 Task: Add a signature Josiah Cooper containing With heartfelt thanks and warm wishes, Josiah Cooper to email address softage.5@softage.net and add a label User interface
Action: Mouse moved to (868, 75)
Screenshot: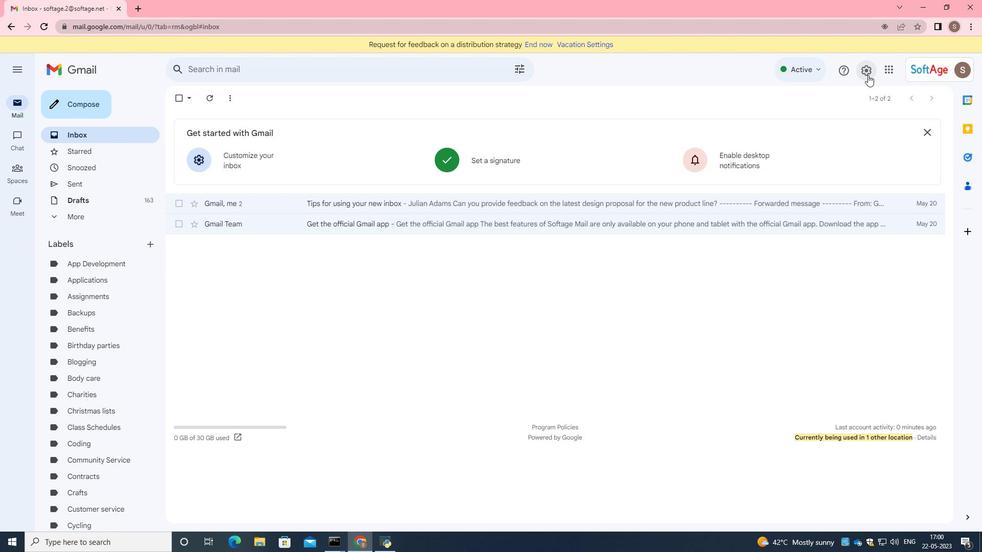 
Action: Mouse pressed left at (868, 75)
Screenshot: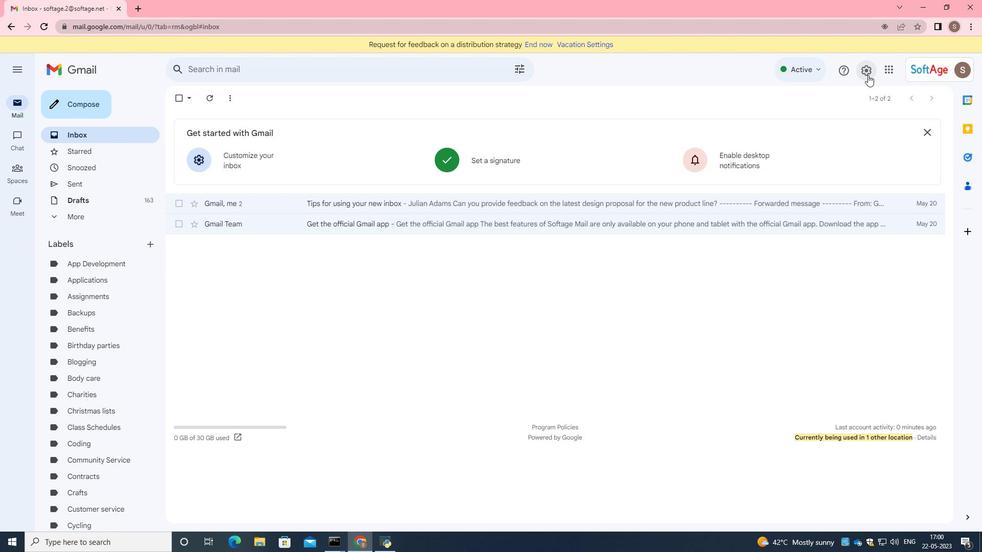 
Action: Mouse moved to (857, 127)
Screenshot: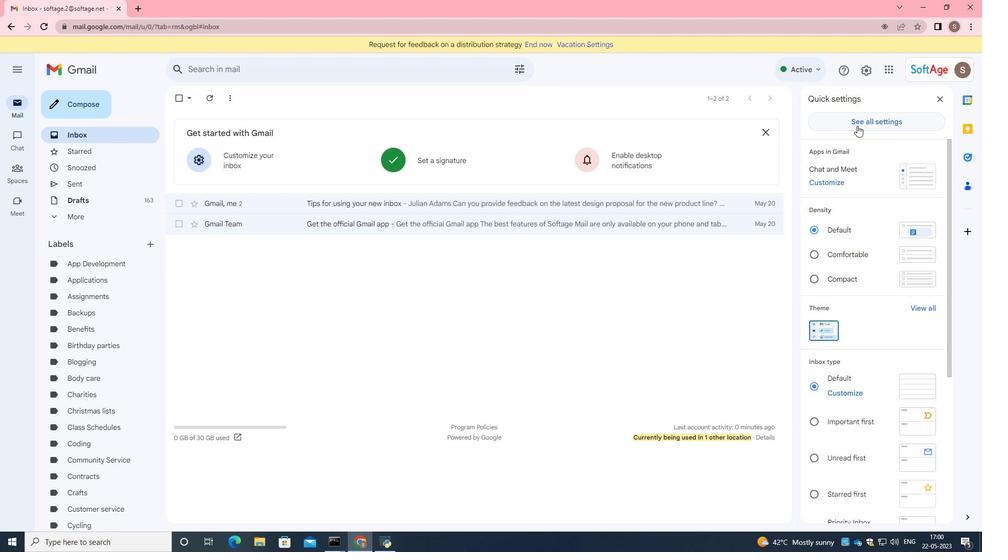 
Action: Mouse pressed left at (857, 127)
Screenshot: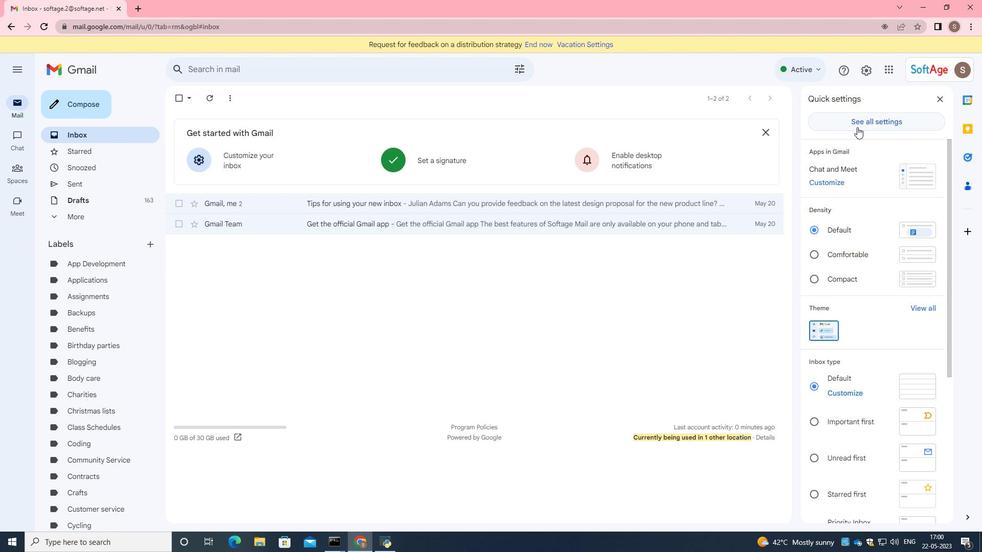 
Action: Mouse moved to (597, 242)
Screenshot: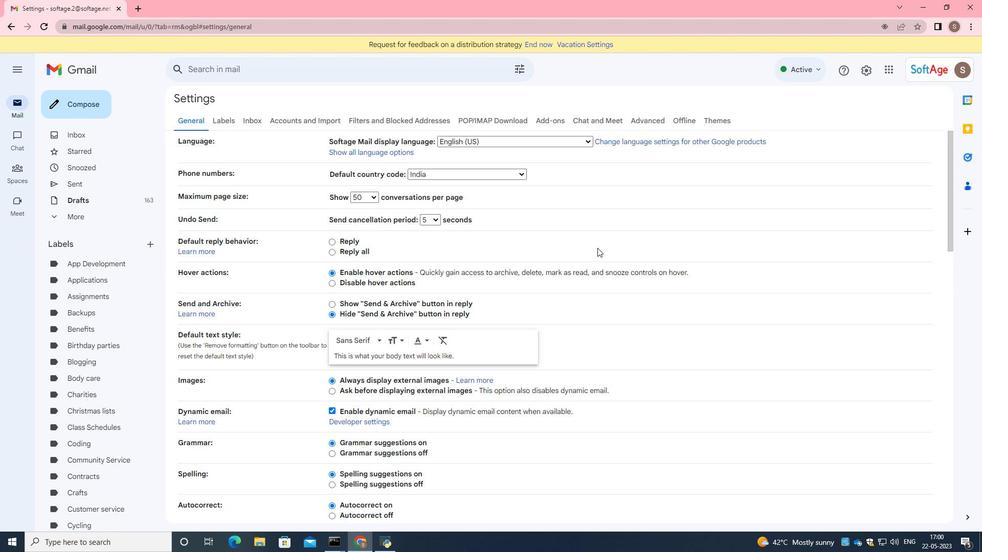 
Action: Mouse scrolled (597, 241) with delta (0, 0)
Screenshot: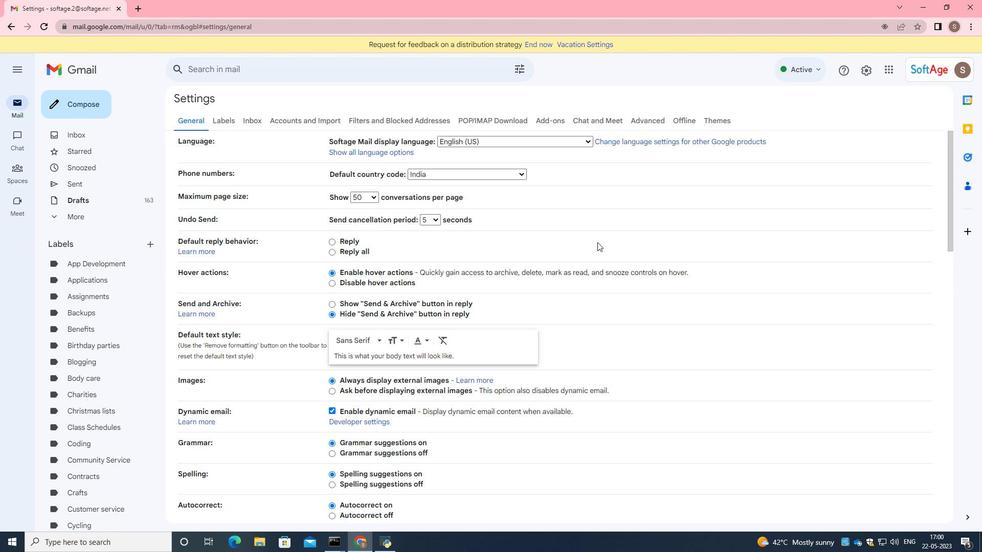 
Action: Mouse scrolled (597, 241) with delta (0, 0)
Screenshot: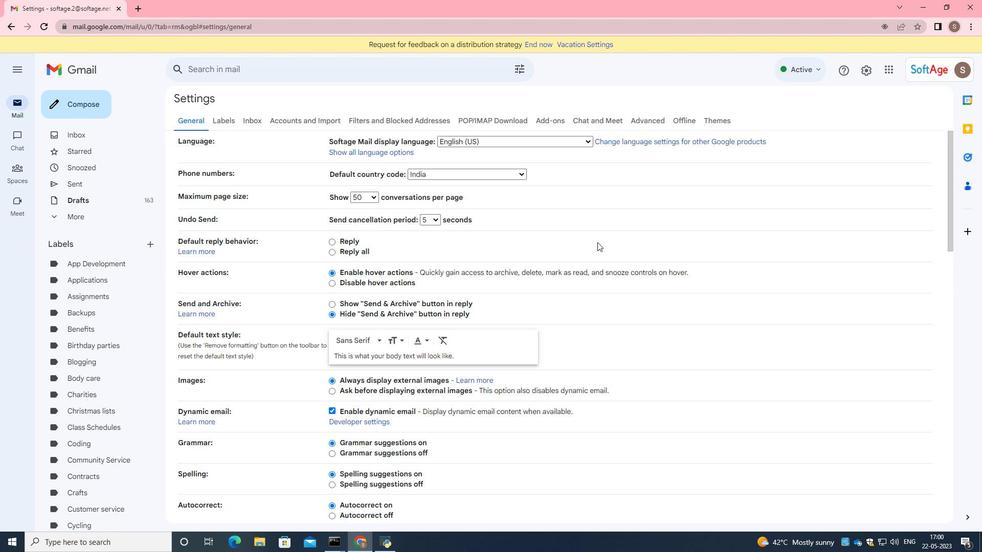 
Action: Mouse moved to (597, 241)
Screenshot: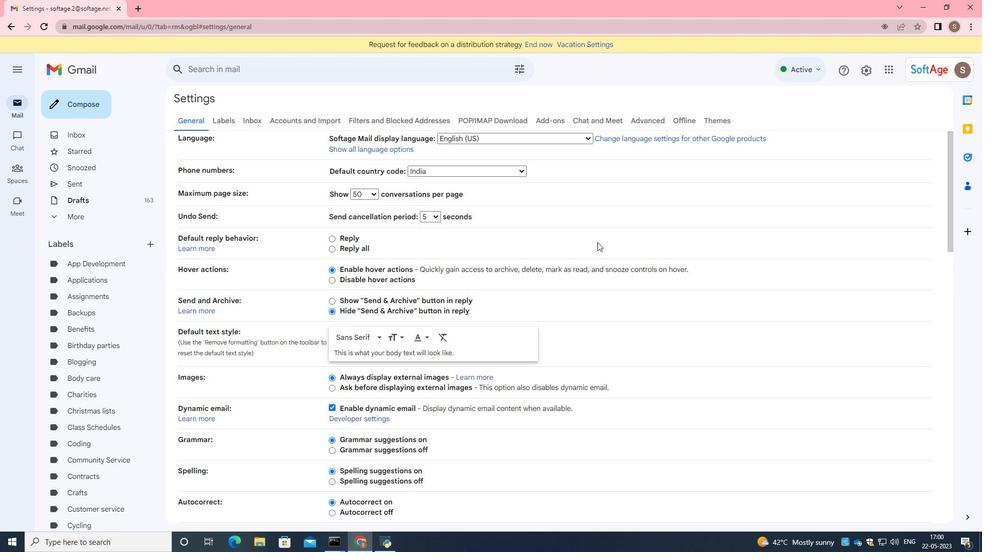 
Action: Mouse scrolled (597, 241) with delta (0, 0)
Screenshot: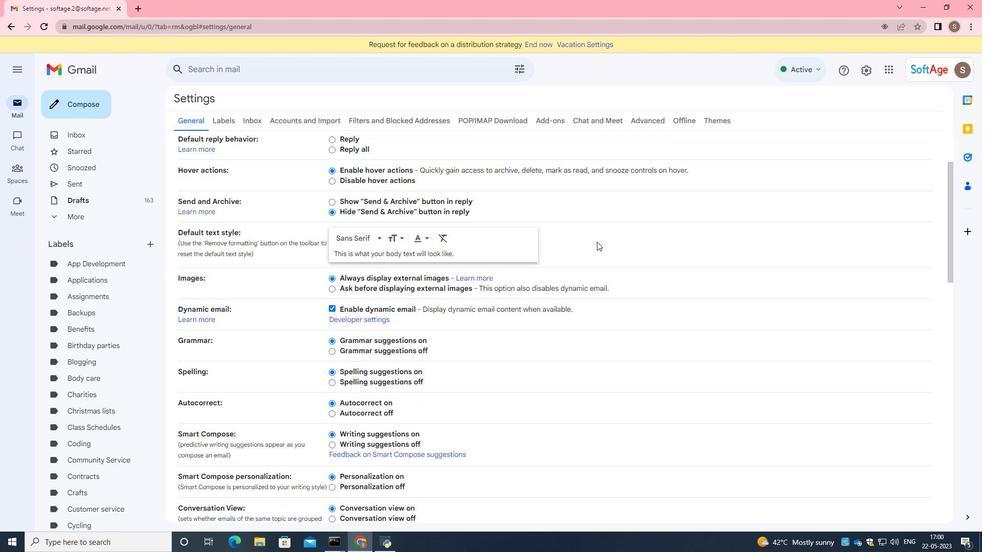 
Action: Mouse scrolled (597, 241) with delta (0, 0)
Screenshot: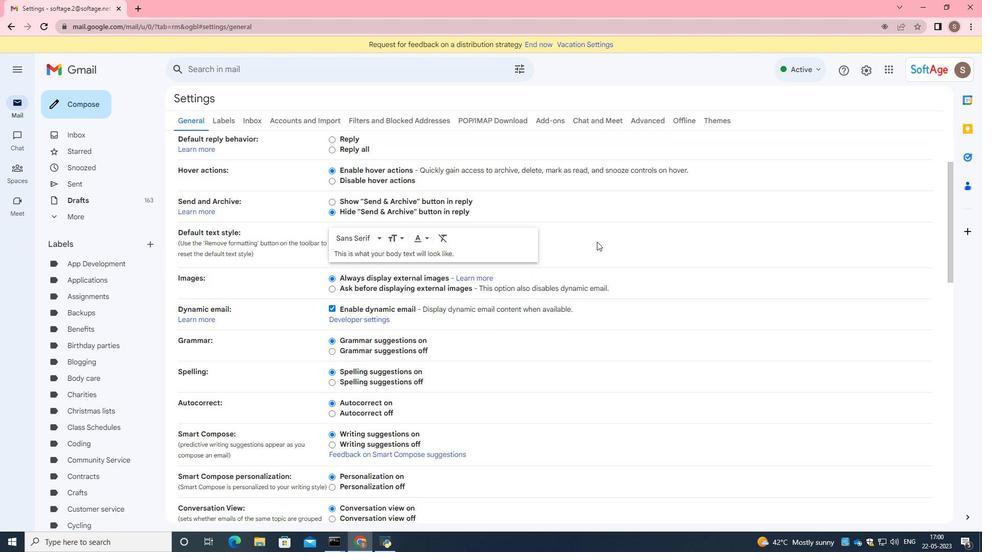 
Action: Mouse scrolled (597, 241) with delta (0, 0)
Screenshot: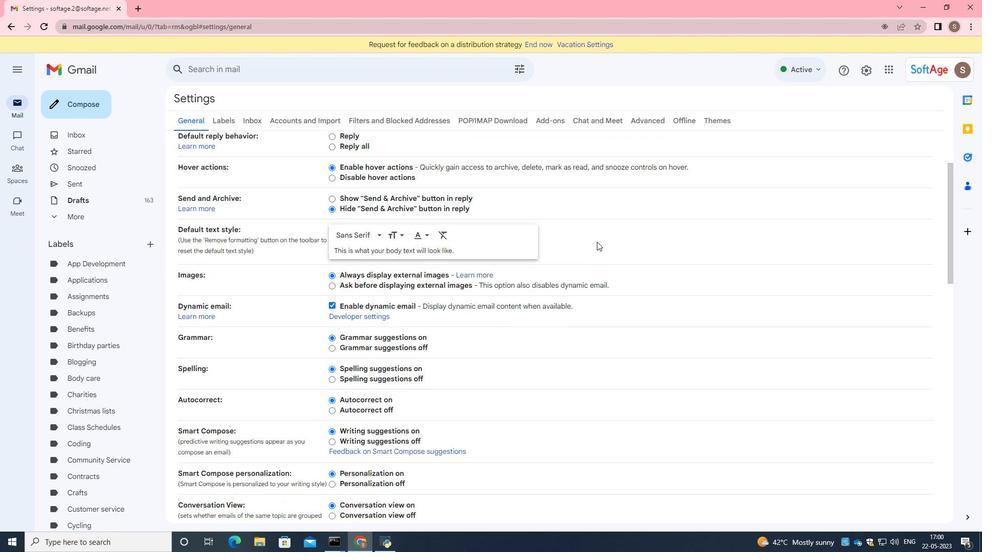 
Action: Mouse scrolled (597, 241) with delta (0, 0)
Screenshot: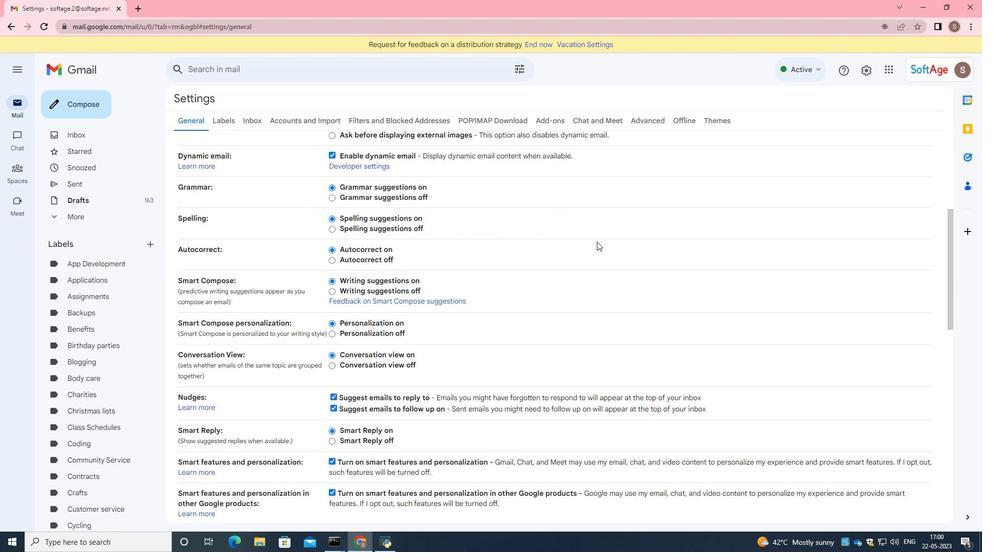 
Action: Mouse moved to (597, 241)
Screenshot: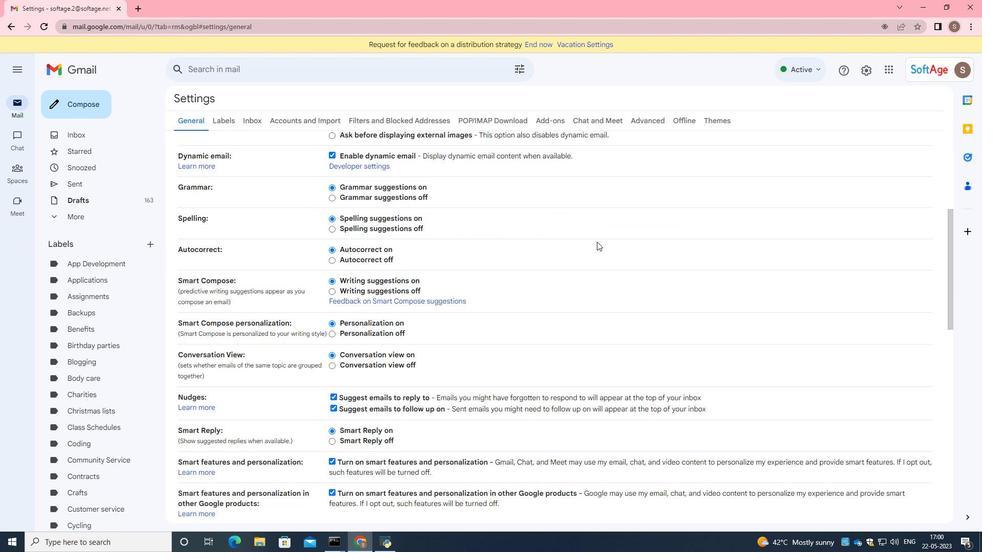 
Action: Mouse scrolled (597, 241) with delta (0, 0)
Screenshot: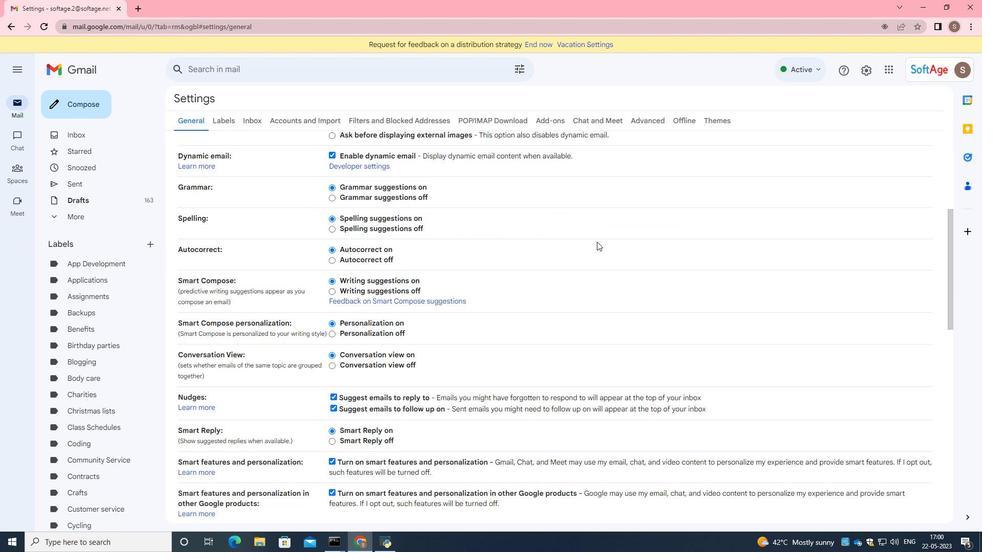 
Action: Mouse moved to (597, 242)
Screenshot: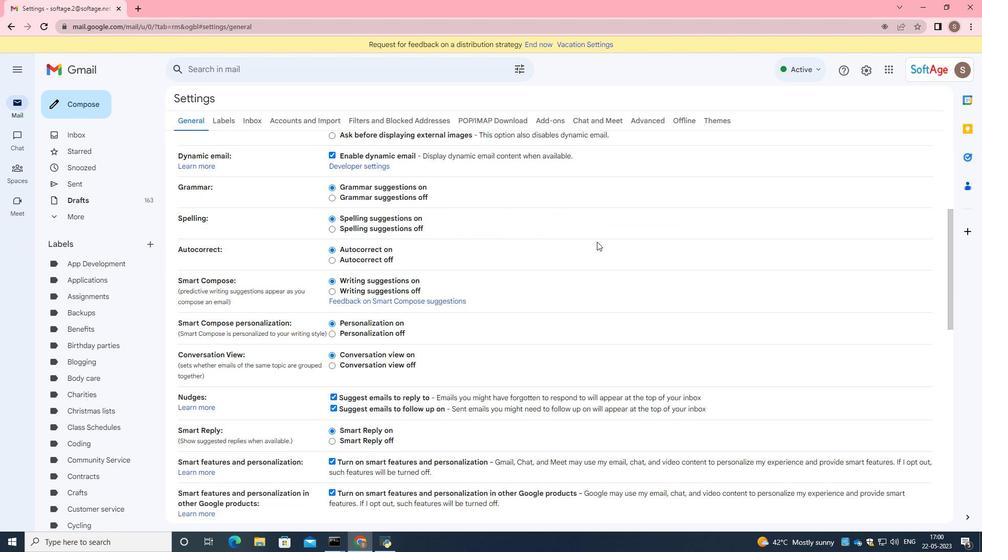 
Action: Mouse scrolled (597, 241) with delta (0, 0)
Screenshot: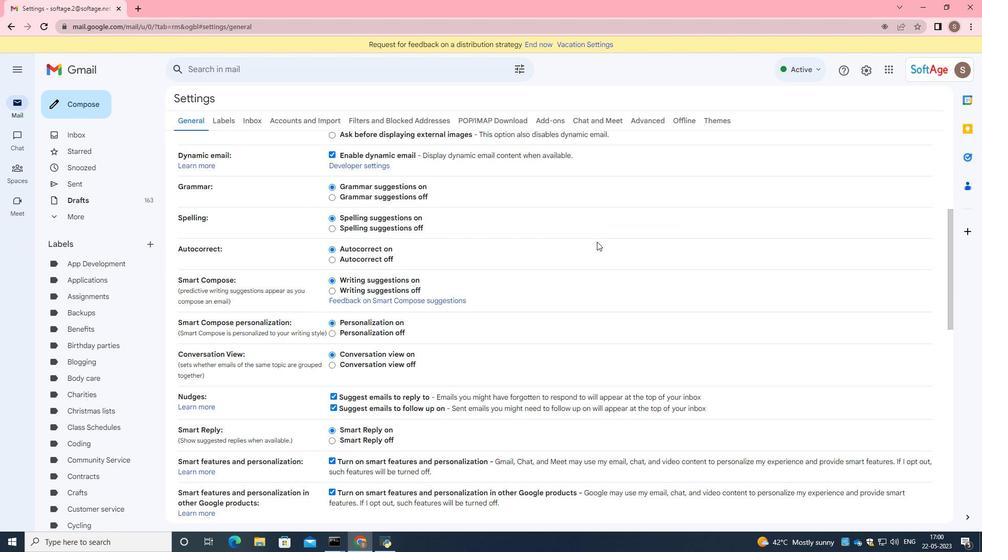 
Action: Mouse scrolled (597, 241) with delta (0, 0)
Screenshot: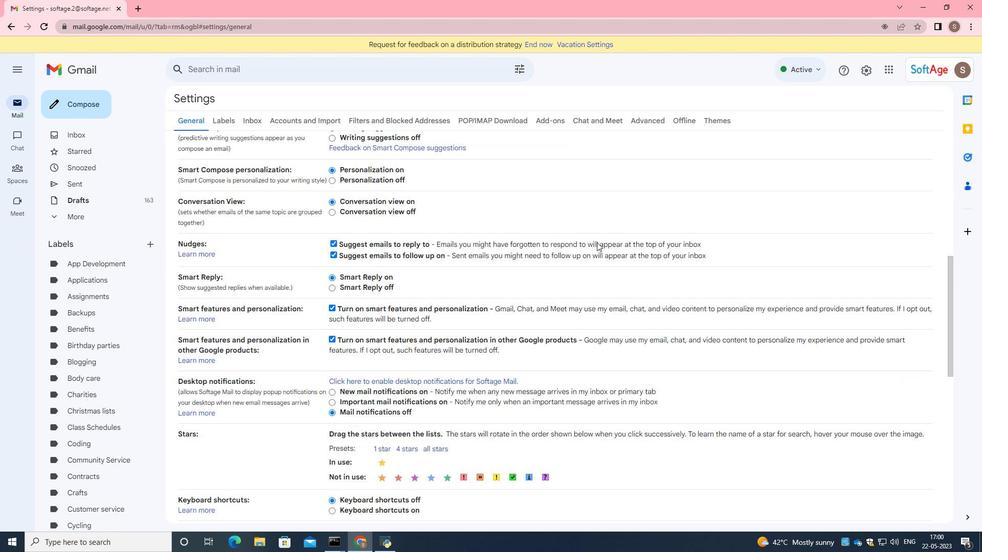 
Action: Mouse scrolled (597, 241) with delta (0, 0)
Screenshot: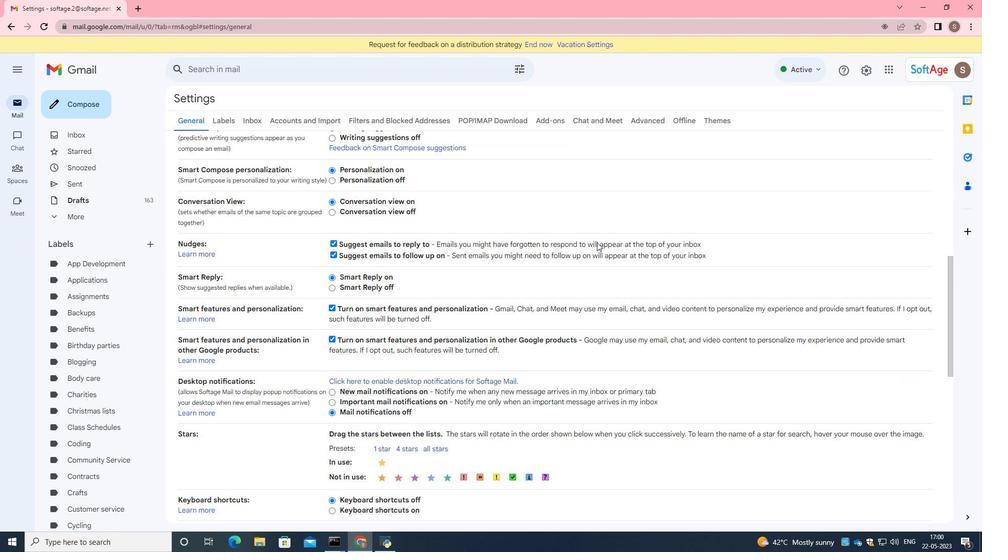 
Action: Mouse scrolled (597, 241) with delta (0, 0)
Screenshot: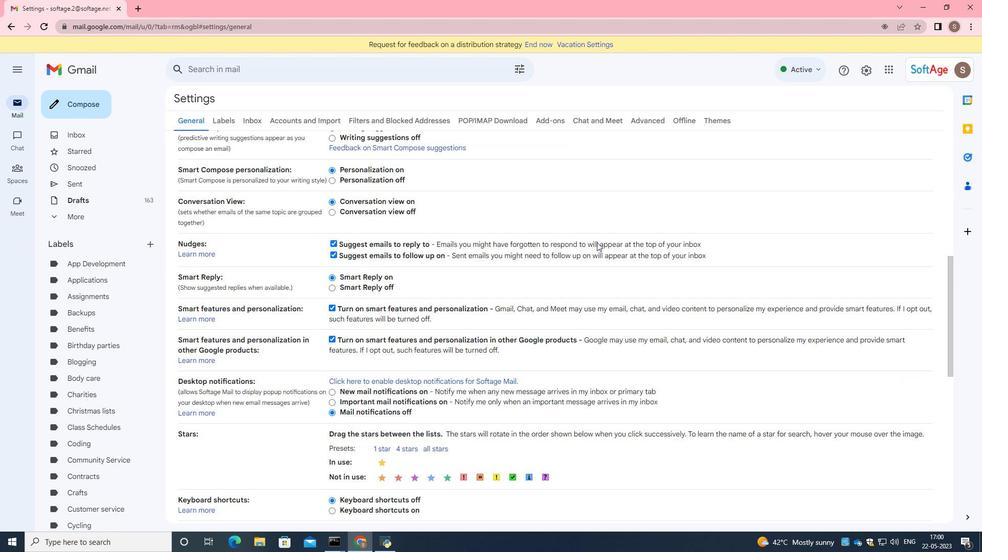 
Action: Mouse scrolled (597, 241) with delta (0, 0)
Screenshot: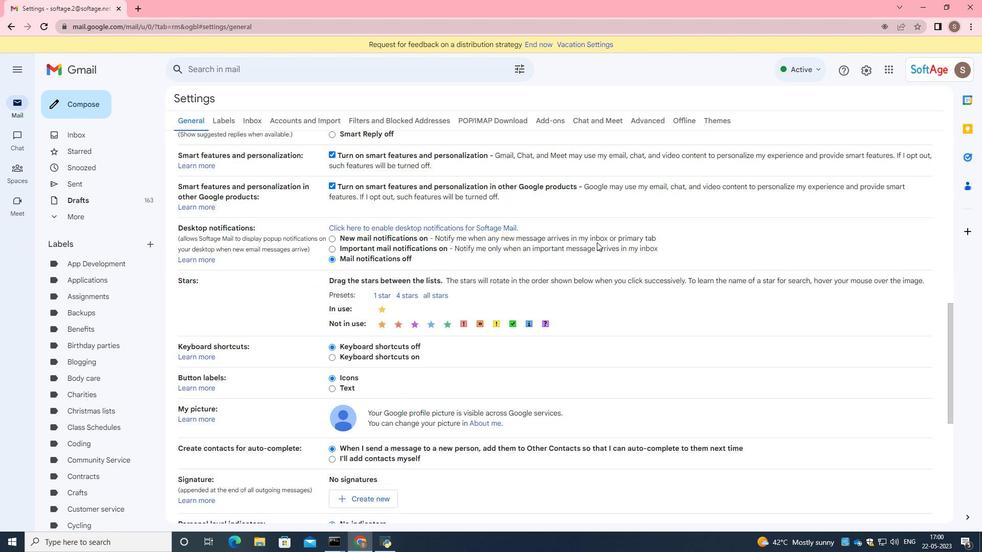 
Action: Mouse scrolled (597, 241) with delta (0, 0)
Screenshot: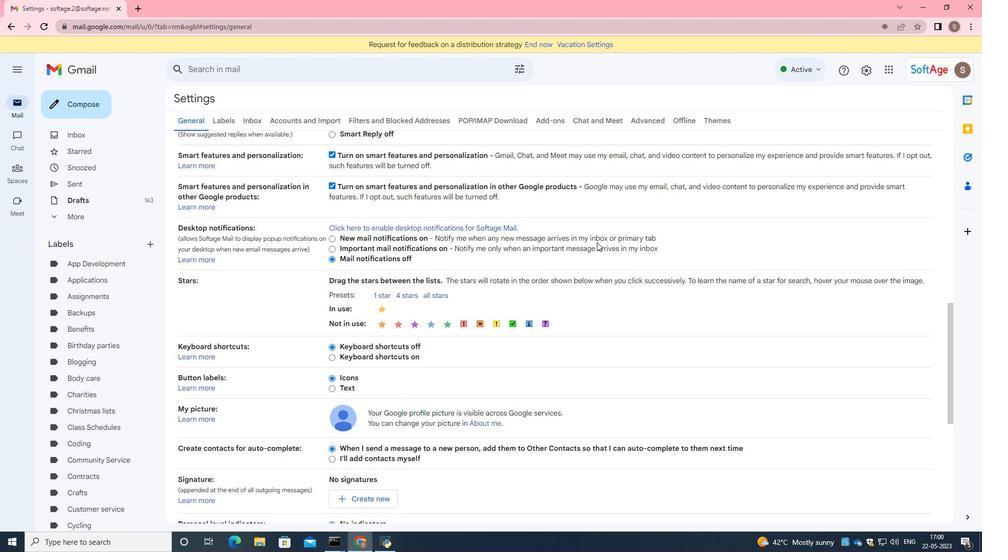 
Action: Mouse scrolled (597, 241) with delta (0, 0)
Screenshot: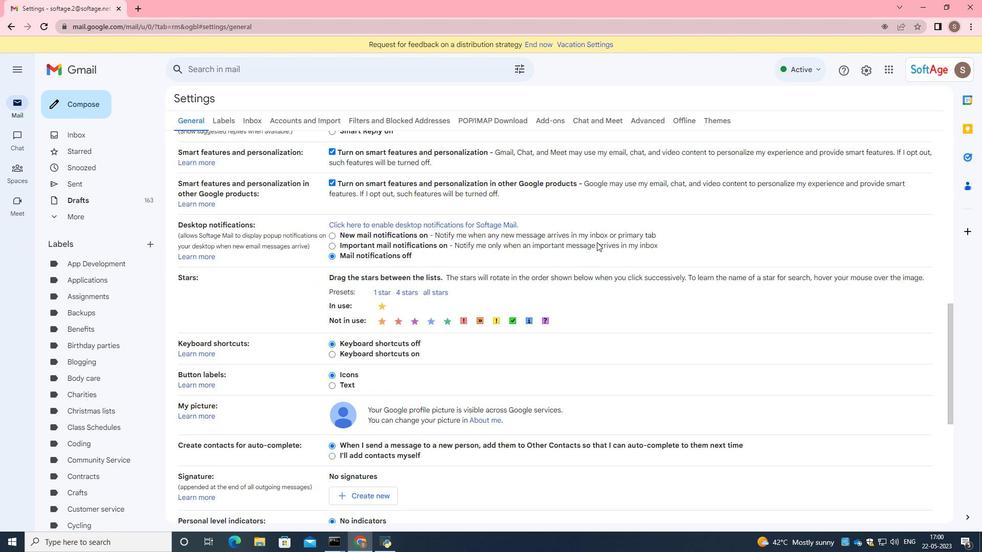 
Action: Mouse scrolled (597, 241) with delta (0, 0)
Screenshot: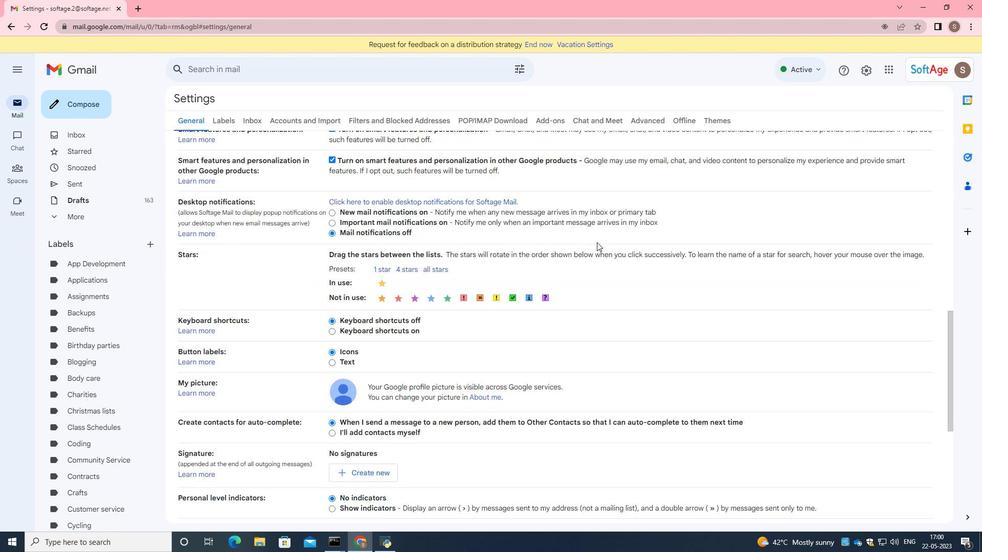 
Action: Mouse moved to (379, 291)
Screenshot: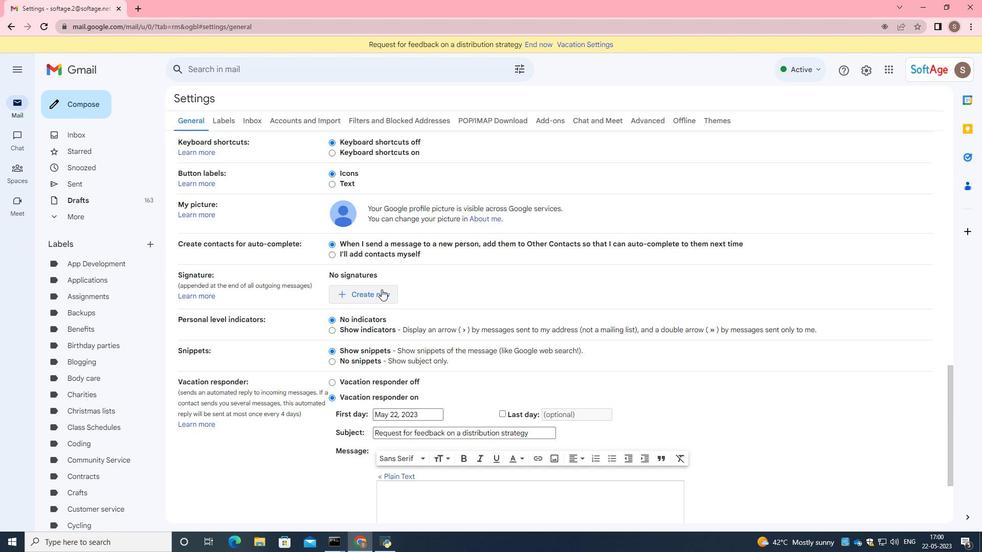 
Action: Mouse pressed left at (379, 291)
Screenshot: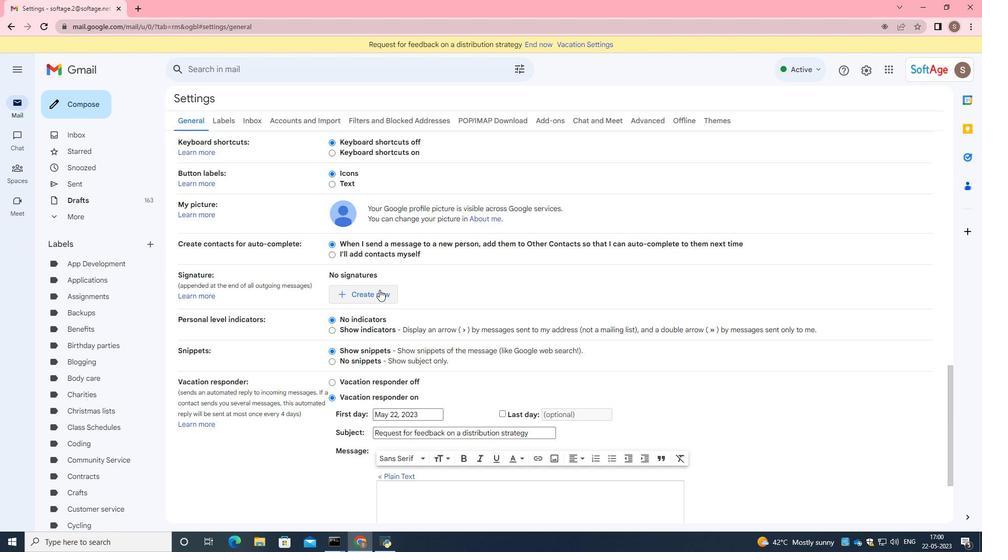 
Action: Mouse moved to (429, 275)
Screenshot: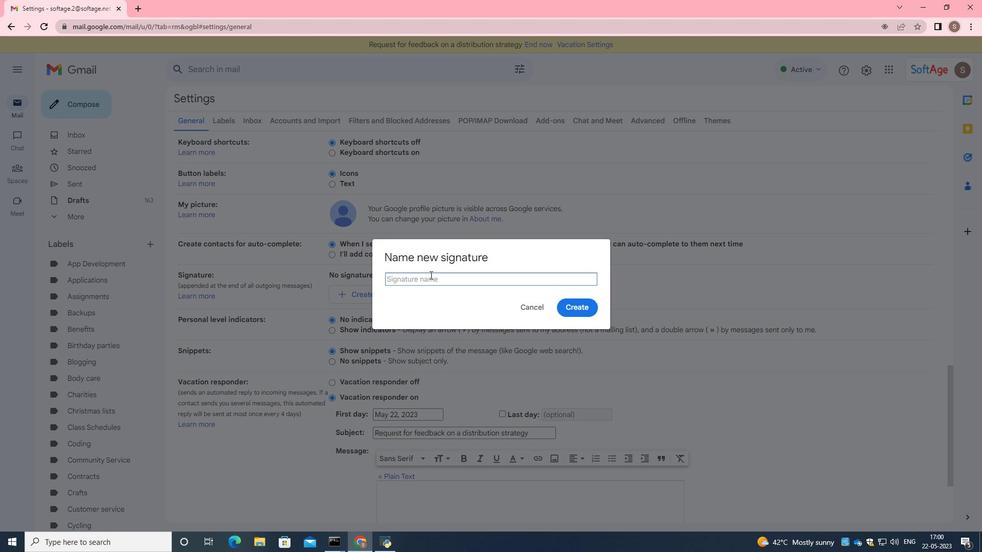 
Action: Key pressed <Key.caps_lock>C<Key.caps_lock>ooper<Key.space><Key.caps_lock><Key.backspace><Key.backspace><Key.backspace><Key.backspace><Key.backspace><Key.backspace><Key.backspace><Key.backspace><Key.backspace><Key.backspace><Key.backspace>J<Key.caps_lock>osiah<Key.space><Key.caps_lock>C<Key.caps_lock>ooper
Screenshot: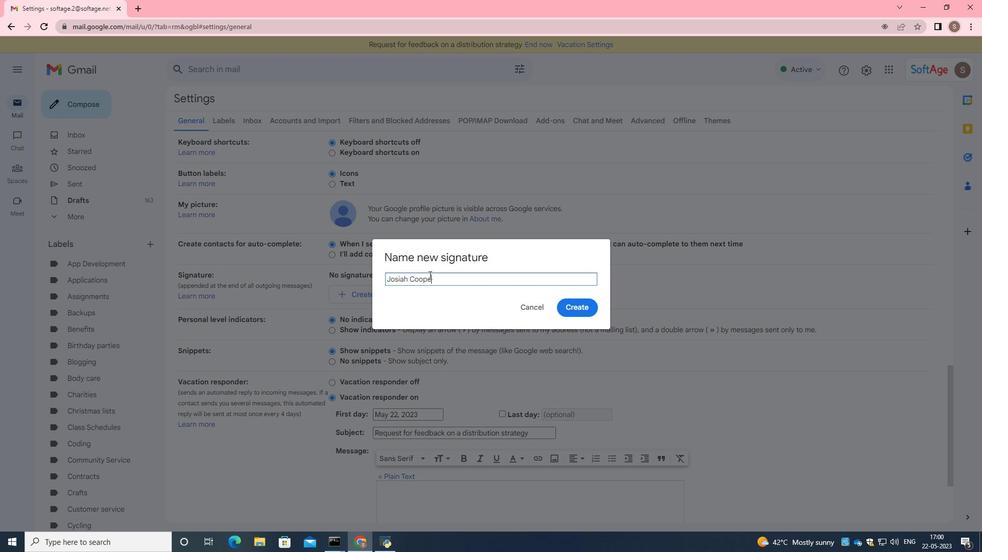 
Action: Mouse moved to (576, 305)
Screenshot: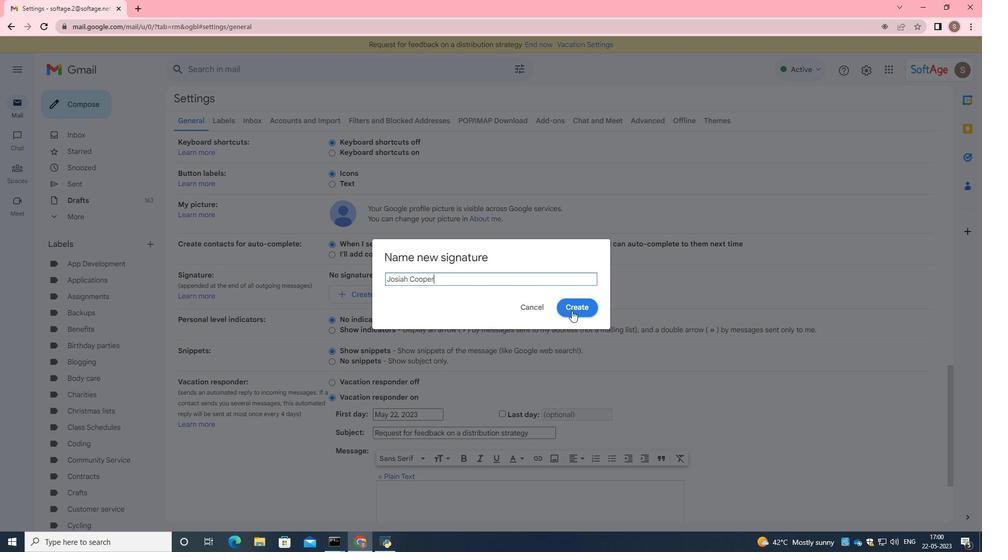
Action: Mouse pressed left at (576, 305)
Screenshot: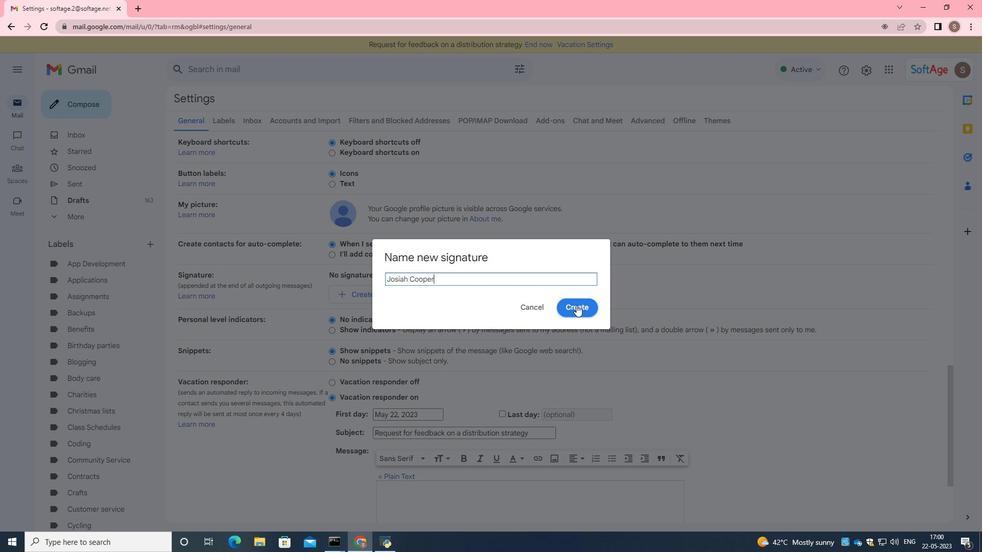 
Action: Mouse moved to (487, 305)
Screenshot: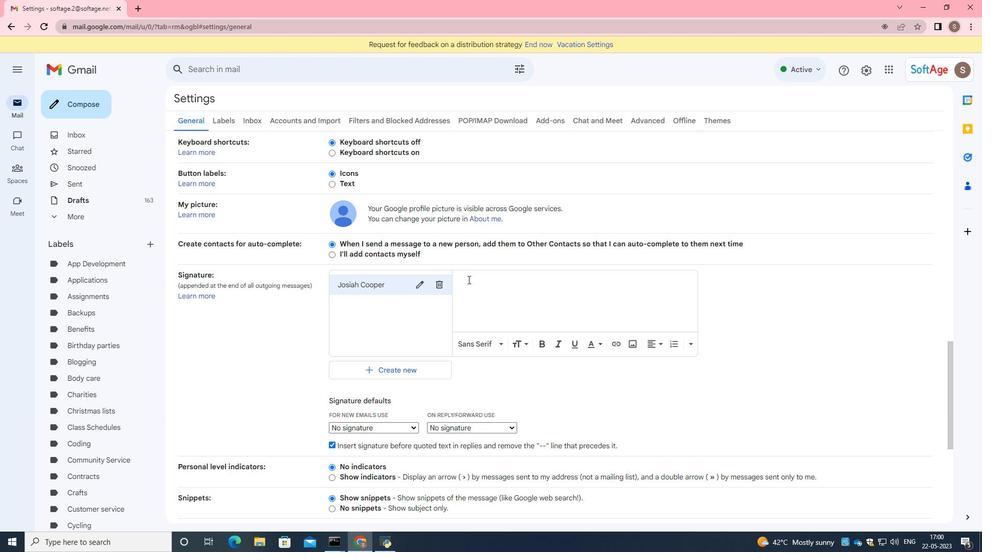 
Action: Mouse pressed left at (487, 305)
Screenshot: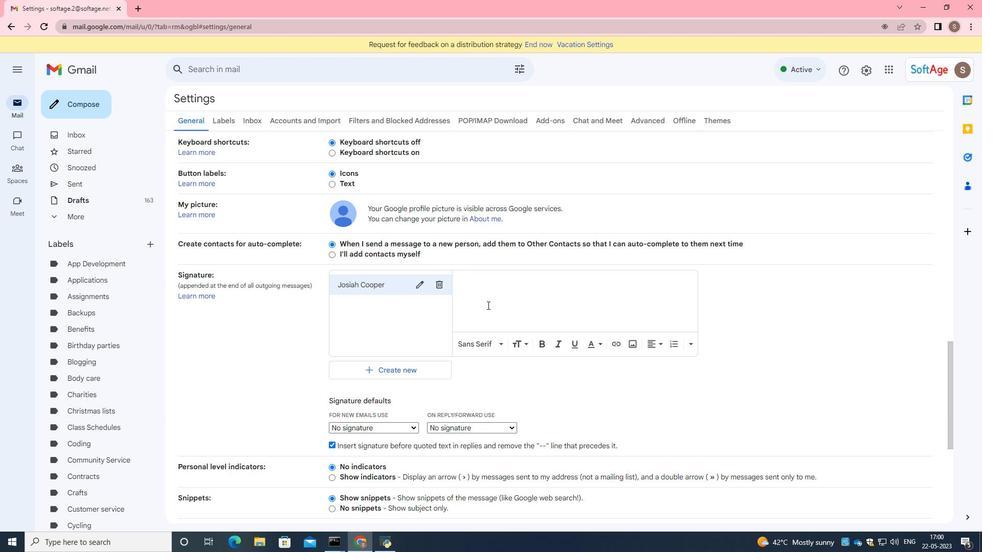 
Action: Key pressed <Key.caps_lock>H<Key.caps_lock>eartfelt<Key.space>thanks<Key.space>and<Key.space>warm<Key.space>wishes,<Key.enter><Key.caps_lock>J<Key.caps_lock>osiah<Key.space>c<Key.backspace><Key.caps_lock>C<Key.caps_lock>ooper
Screenshot: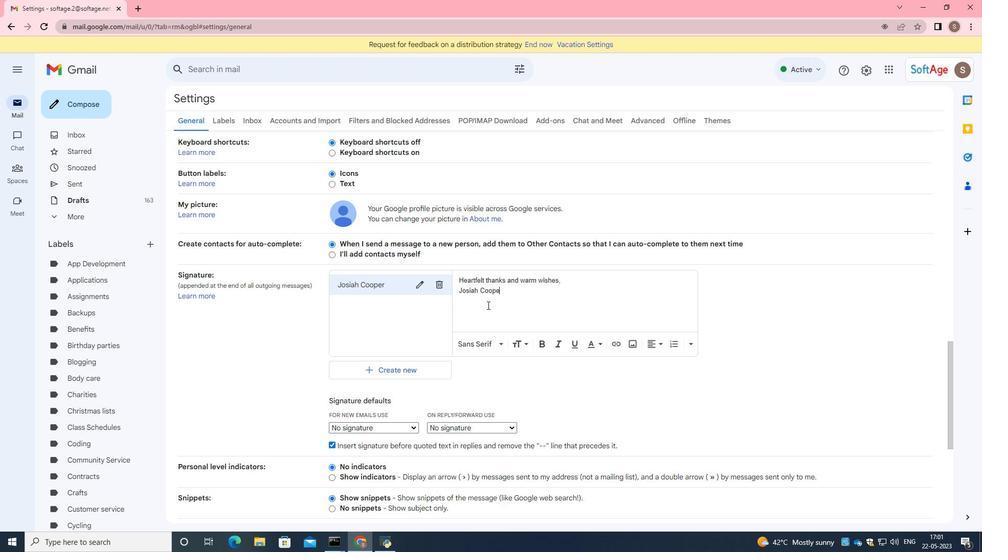 
Action: Mouse moved to (490, 337)
Screenshot: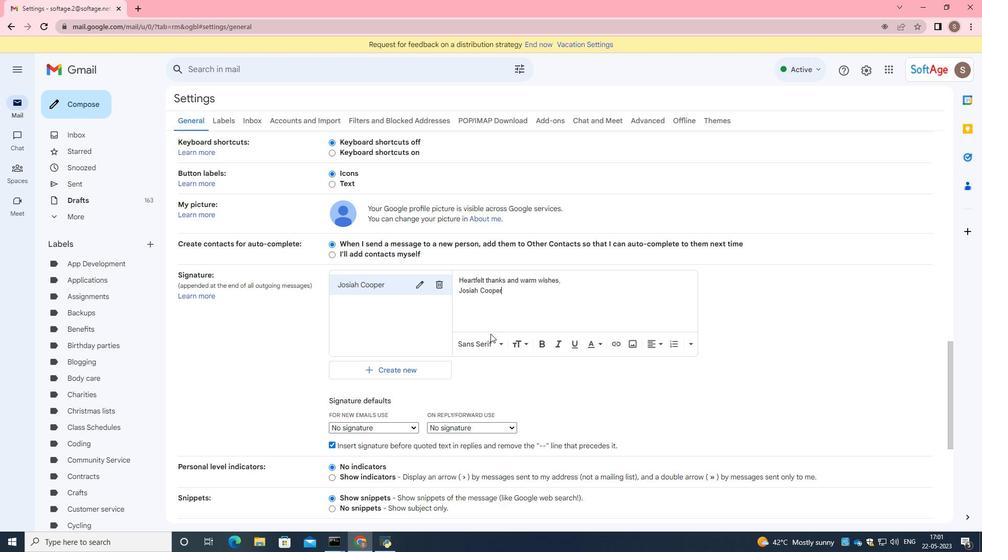 
Action: Mouse scrolled (490, 336) with delta (0, 0)
Screenshot: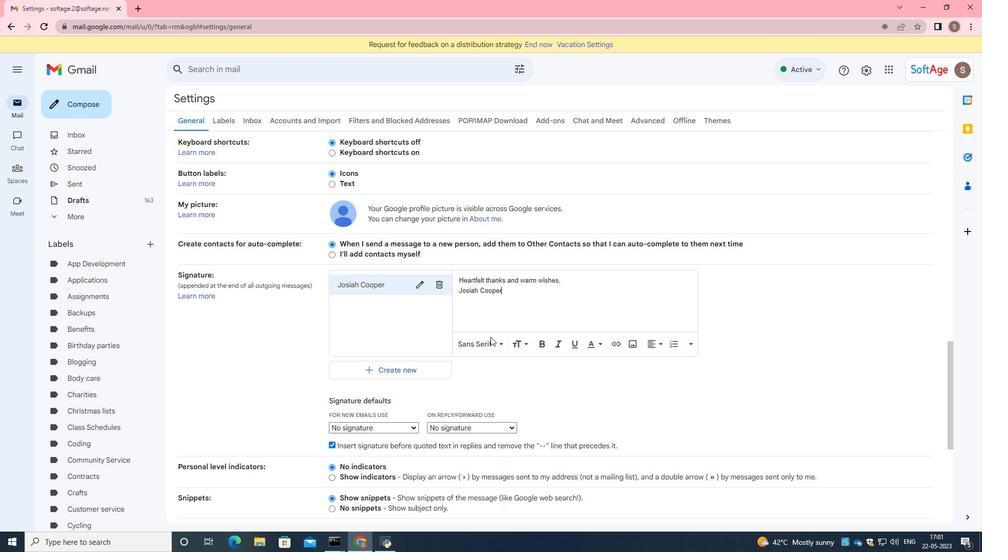 
Action: Mouse scrolled (490, 336) with delta (0, 0)
Screenshot: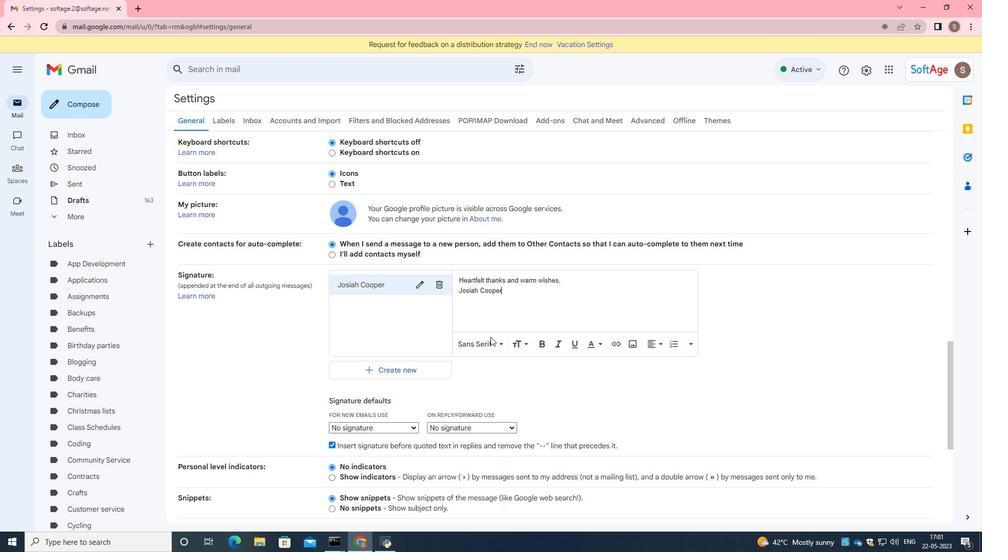 
Action: Mouse scrolled (490, 336) with delta (0, 0)
Screenshot: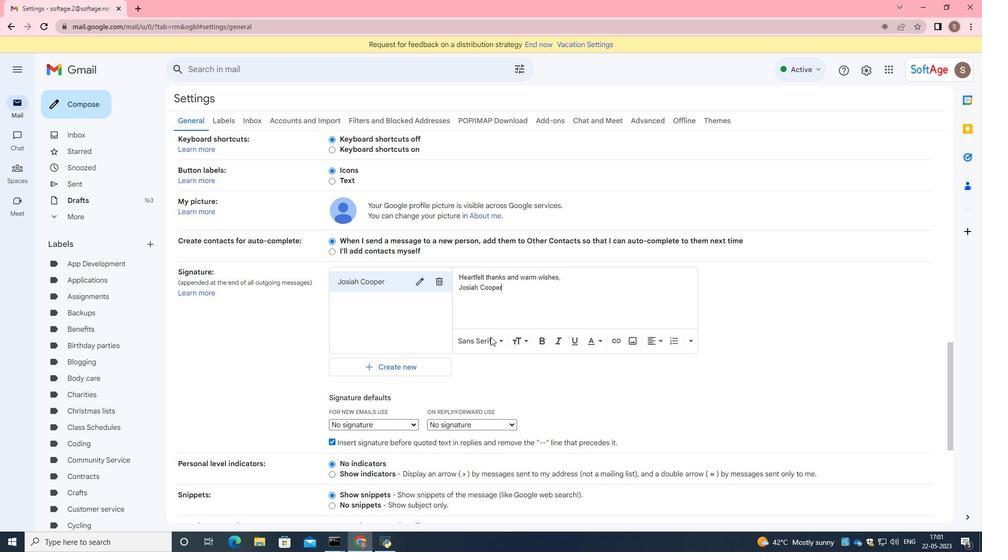
Action: Mouse moved to (485, 421)
Screenshot: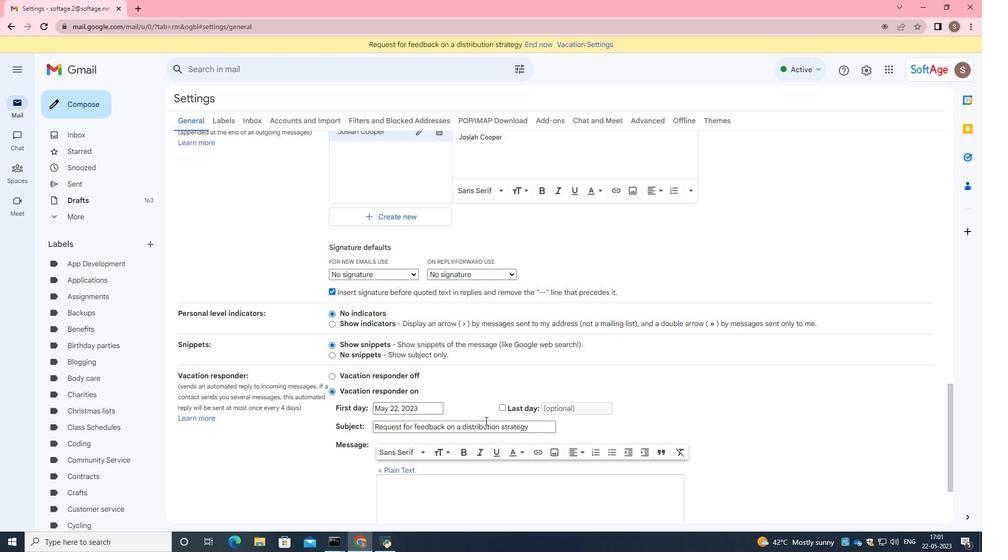 
Action: Mouse scrolled (485, 421) with delta (0, 0)
Screenshot: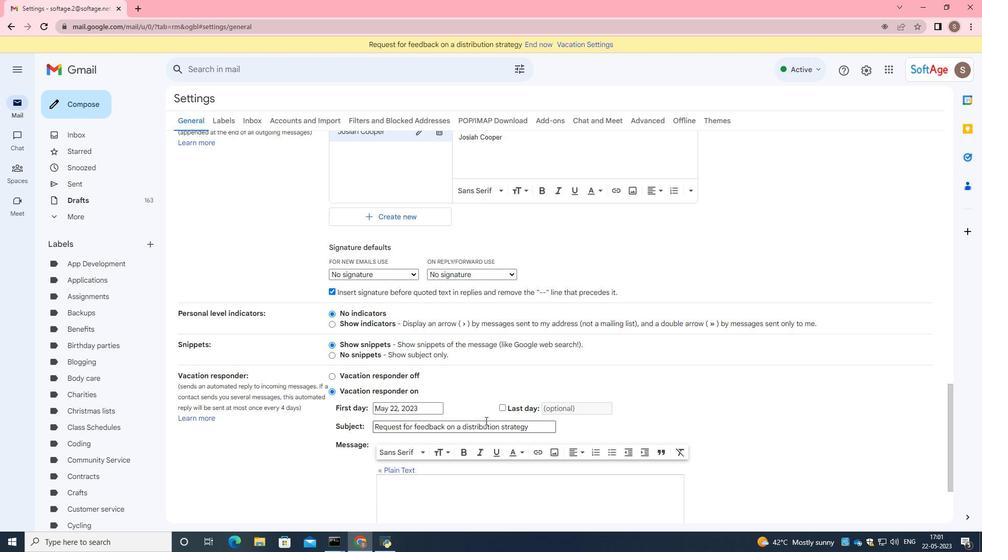 
Action: Mouse moved to (485, 421)
Screenshot: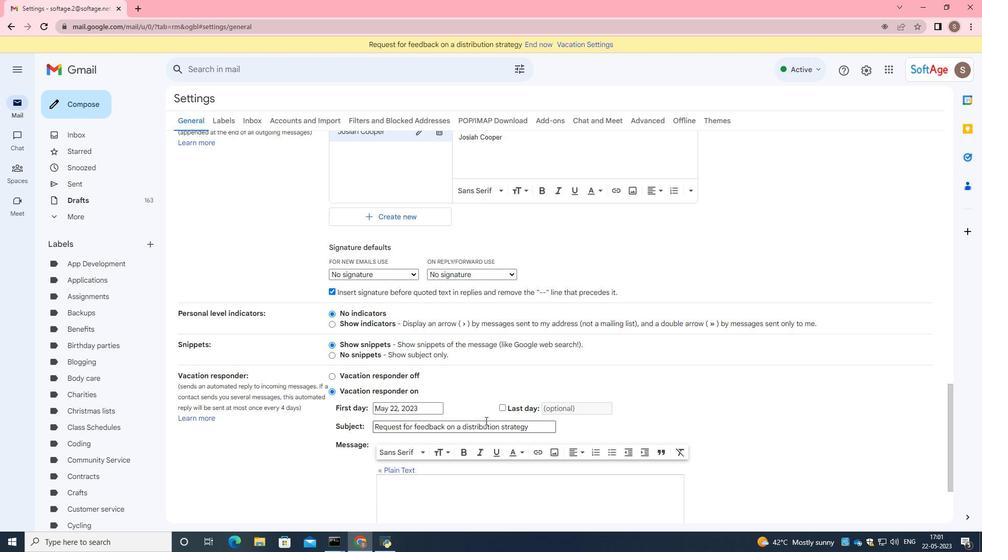 
Action: Mouse scrolled (485, 421) with delta (0, 0)
Screenshot: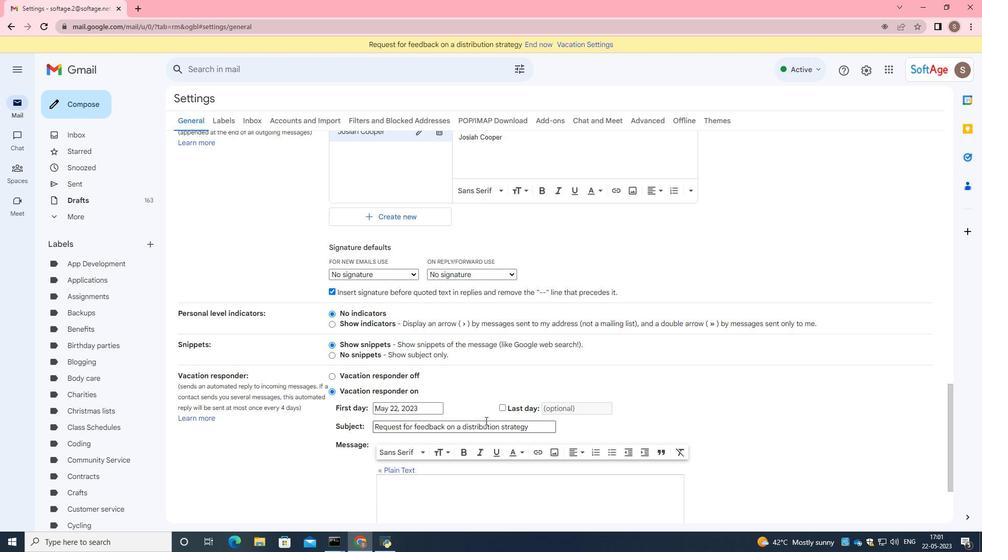 
Action: Mouse scrolled (485, 421) with delta (0, 0)
Screenshot: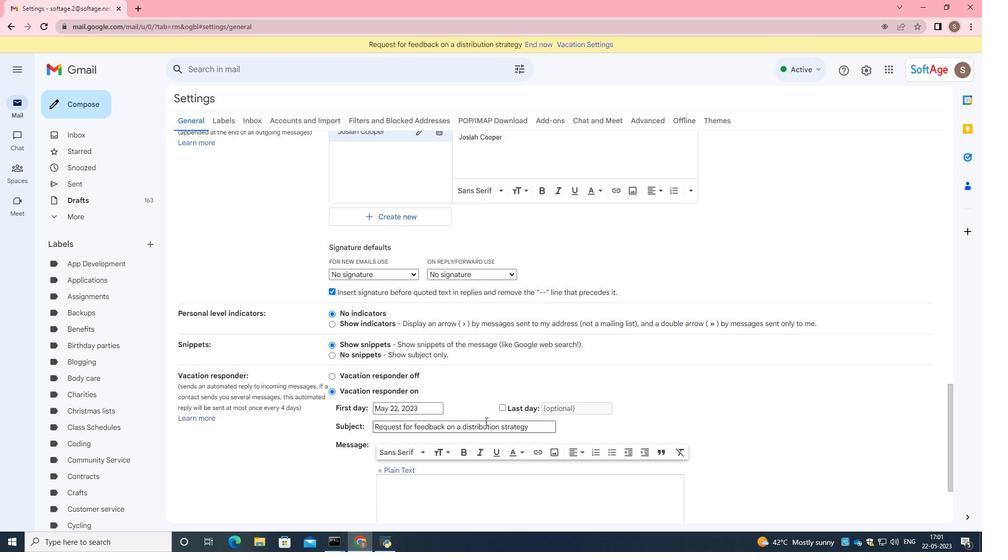 
Action: Mouse scrolled (485, 421) with delta (0, 0)
Screenshot: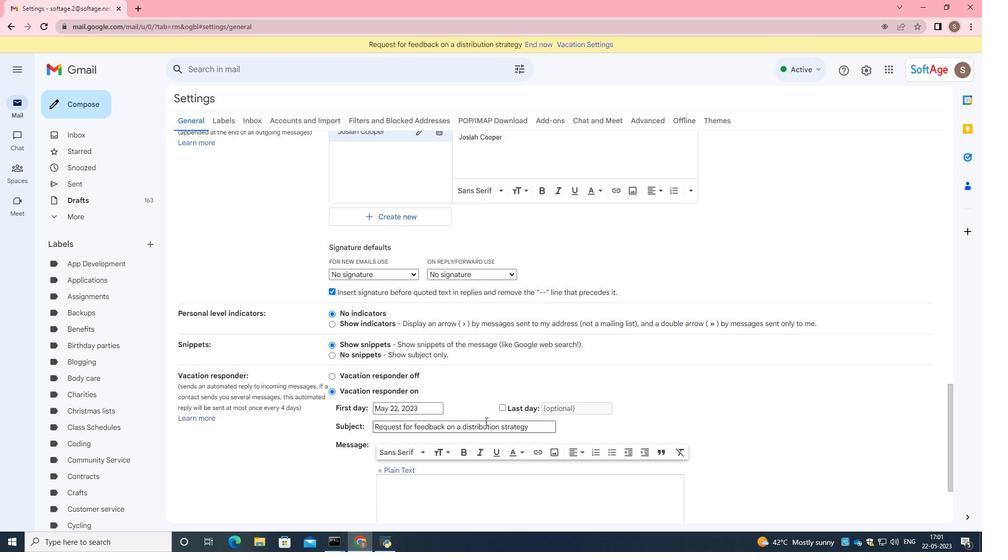 
Action: Mouse scrolled (485, 421) with delta (0, 0)
Screenshot: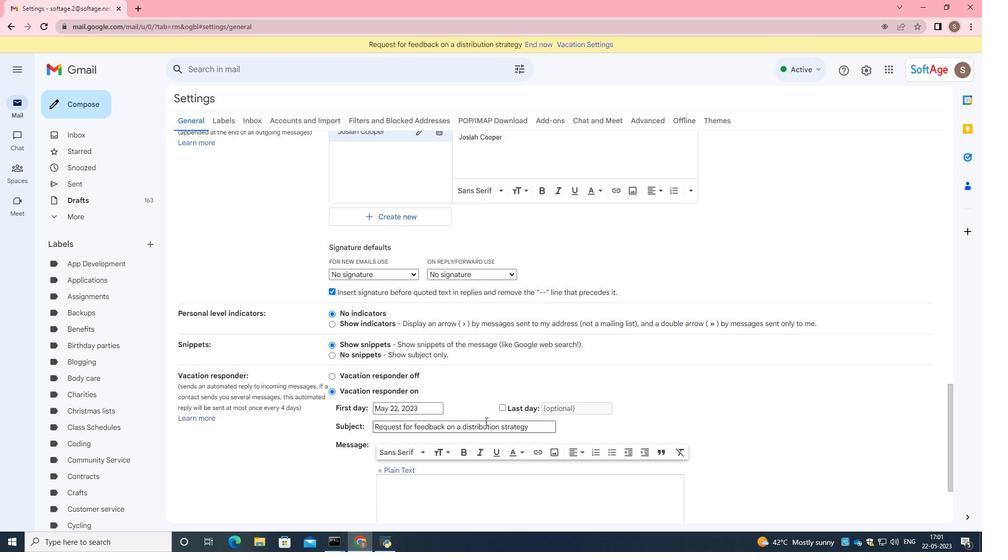 
Action: Mouse moved to (553, 467)
Screenshot: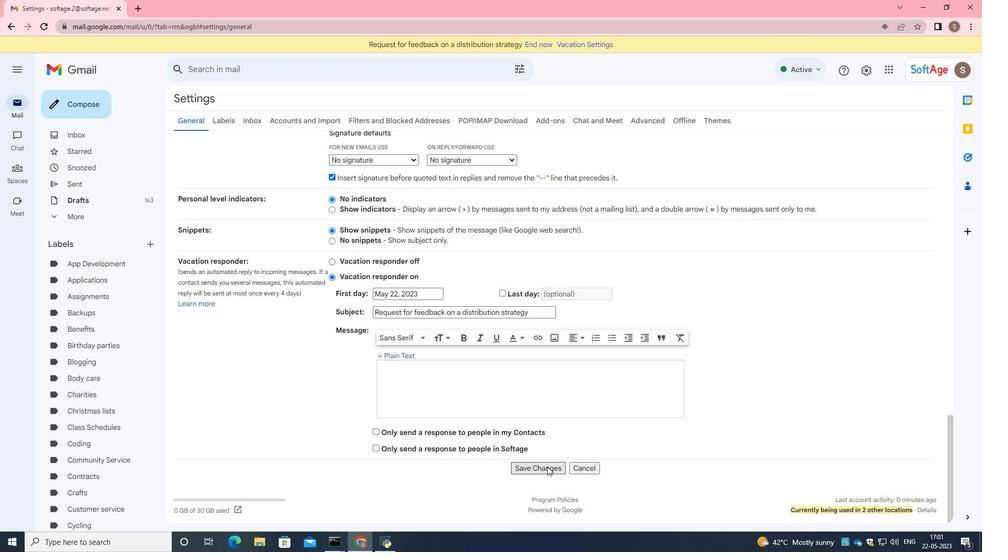 
Action: Mouse pressed left at (553, 467)
Screenshot: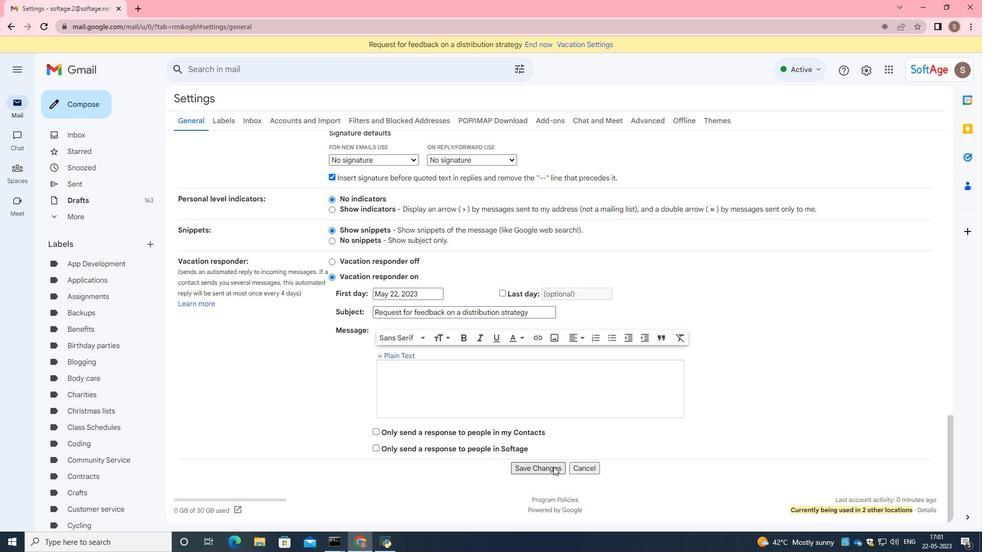 
Action: Mouse moved to (71, 99)
Screenshot: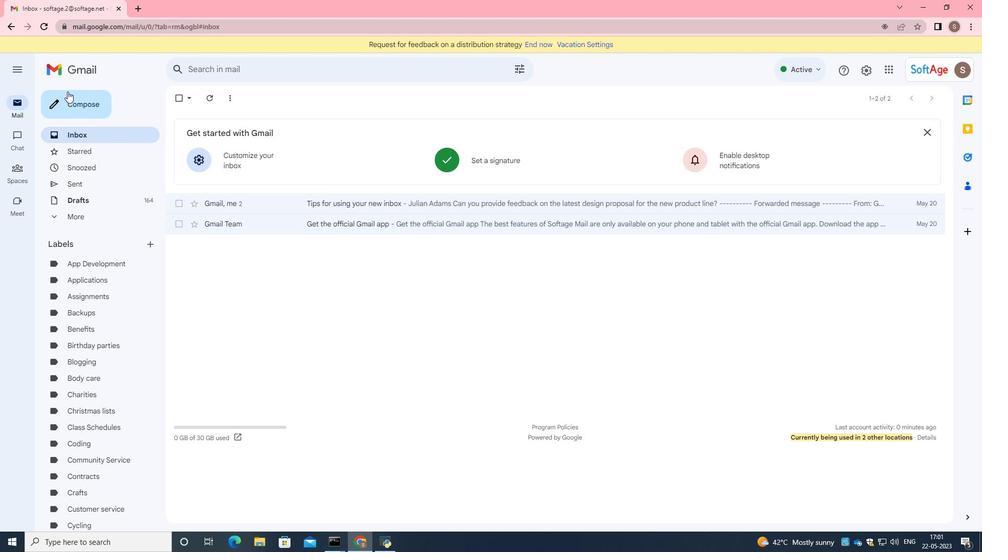 
Action: Mouse pressed left at (71, 99)
Screenshot: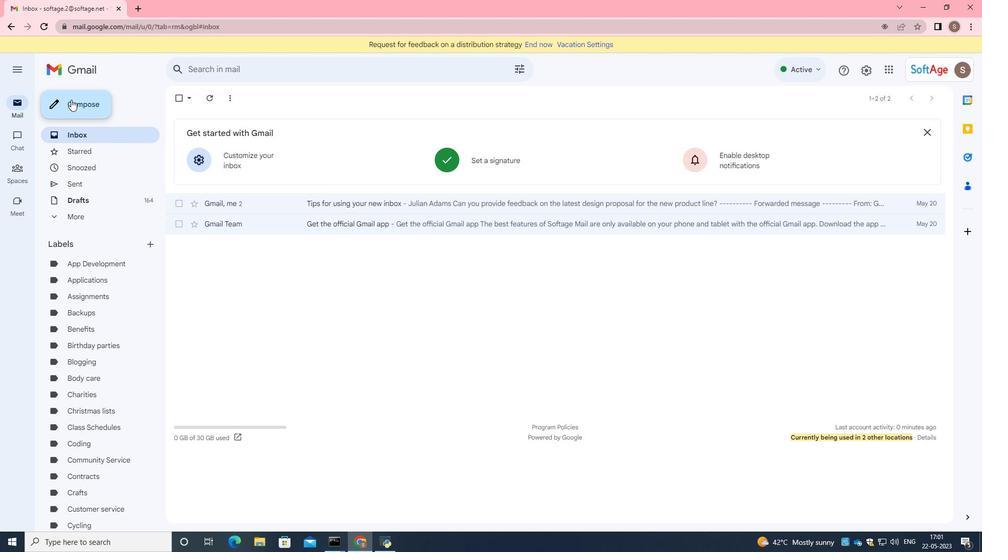 
Action: Mouse moved to (687, 249)
Screenshot: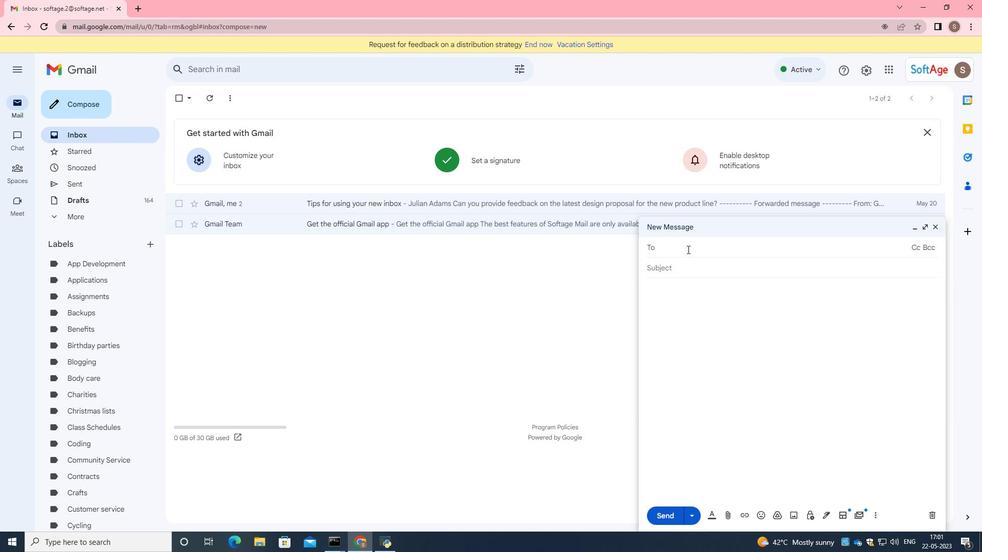 
Action: Key pressed j<Key.backspace>softage.5<Key.shift>@softage.net
Screenshot: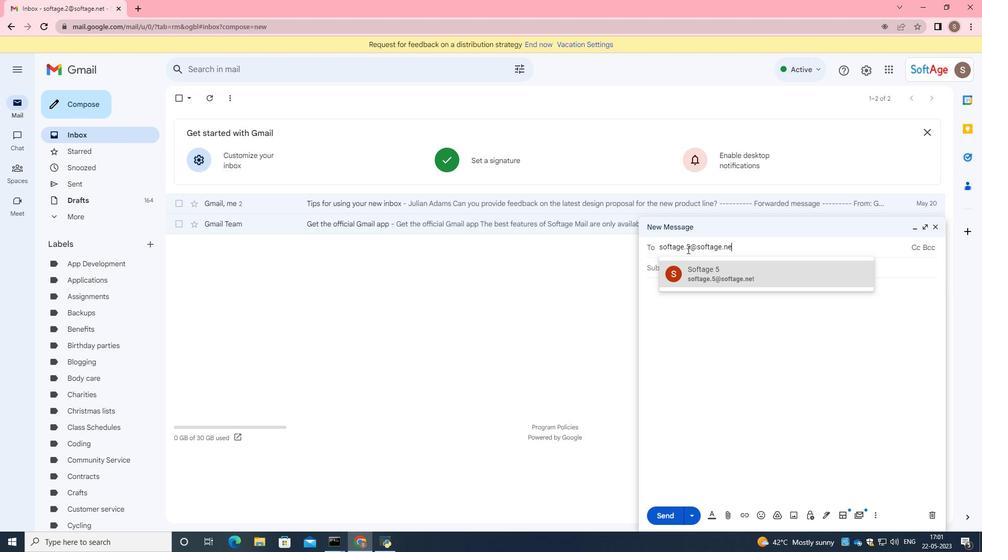 
Action: Mouse moved to (714, 282)
Screenshot: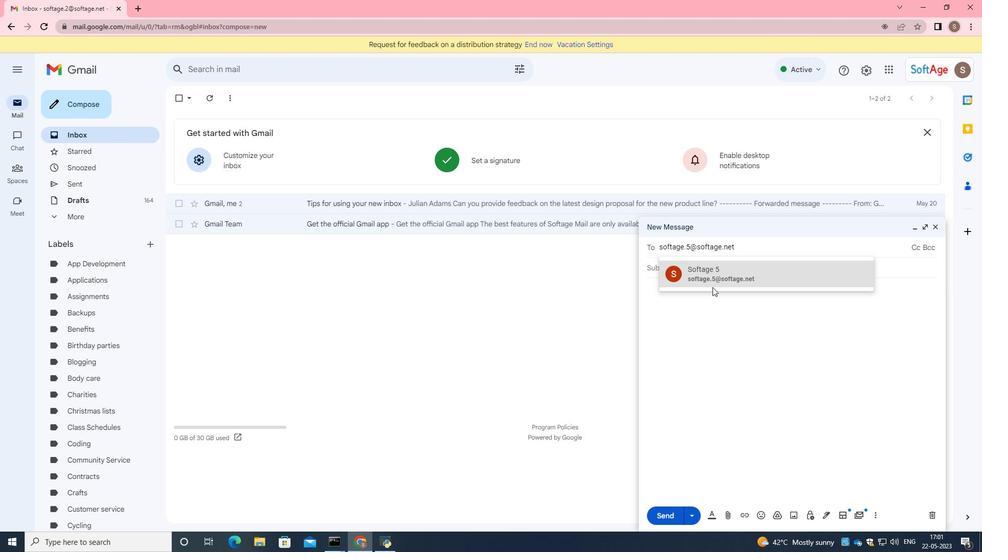 
Action: Mouse pressed left at (714, 282)
Screenshot: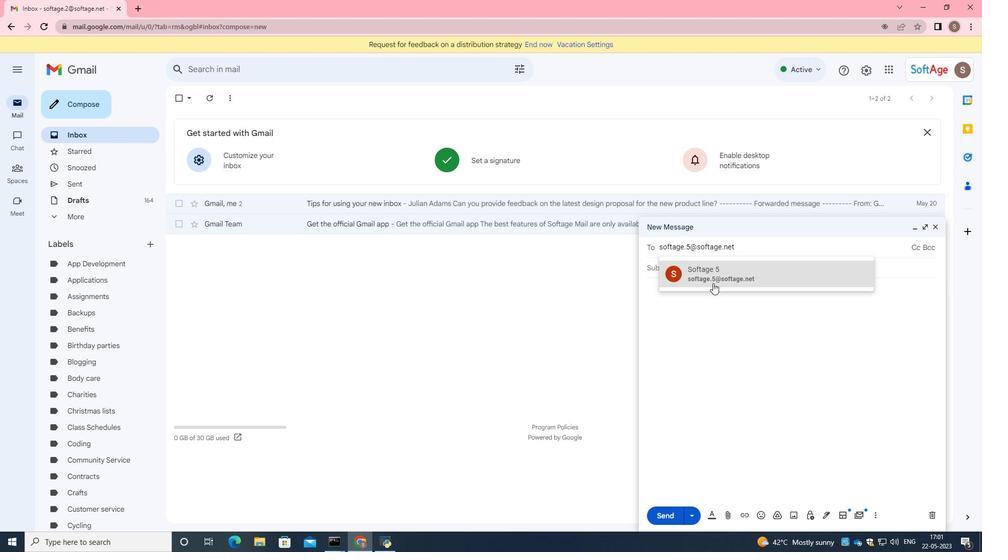 
Action: Mouse moved to (820, 514)
Screenshot: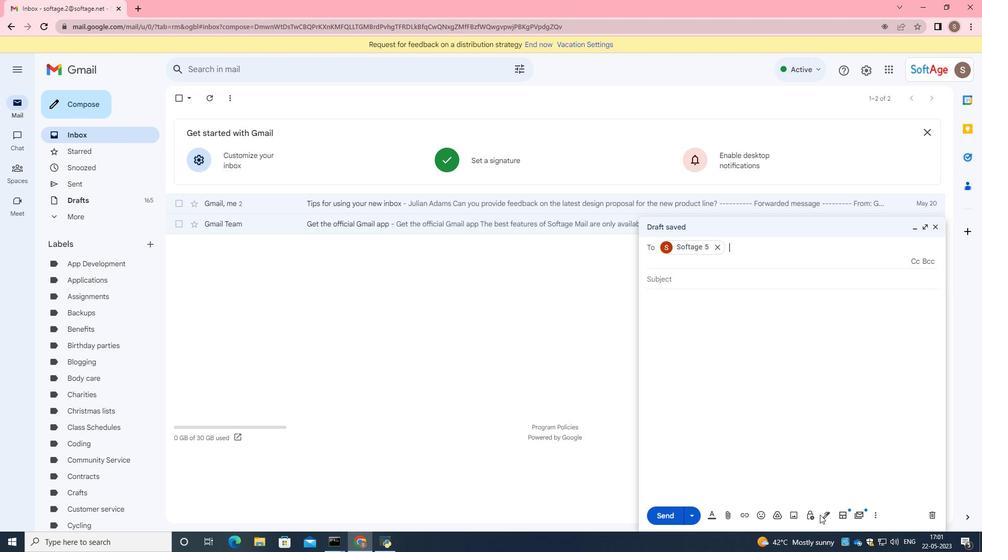 
Action: Mouse pressed left at (820, 514)
Screenshot: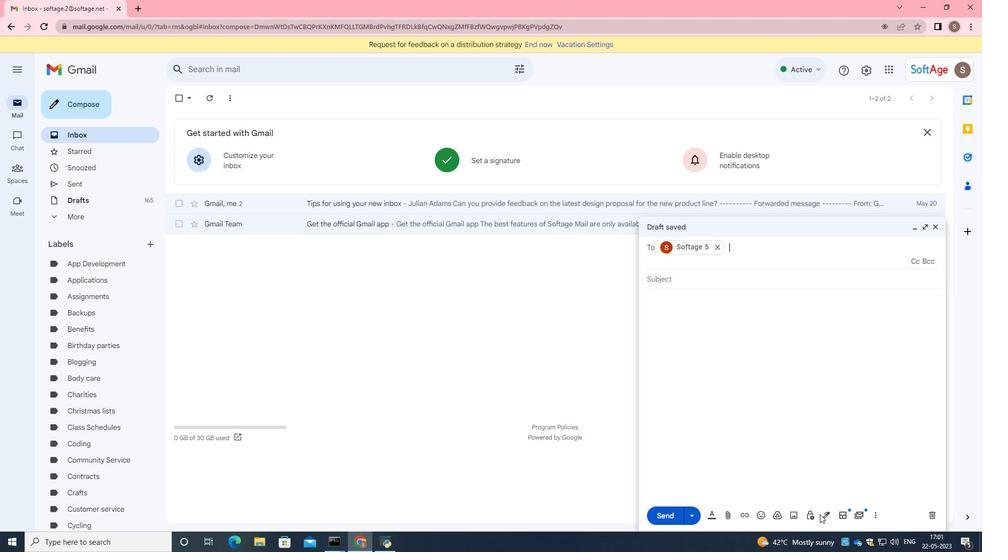 
Action: Mouse moved to (825, 513)
Screenshot: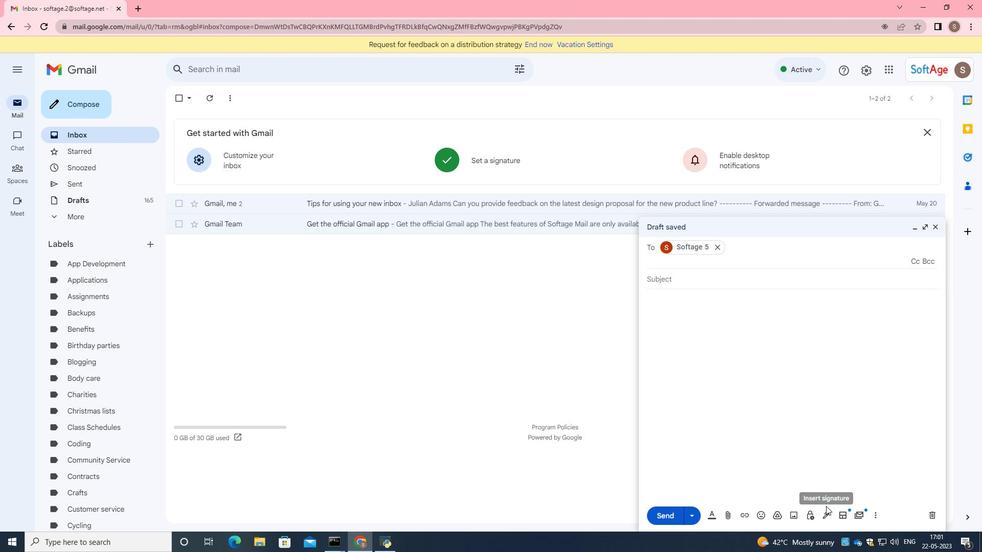 
Action: Mouse pressed left at (825, 513)
Screenshot: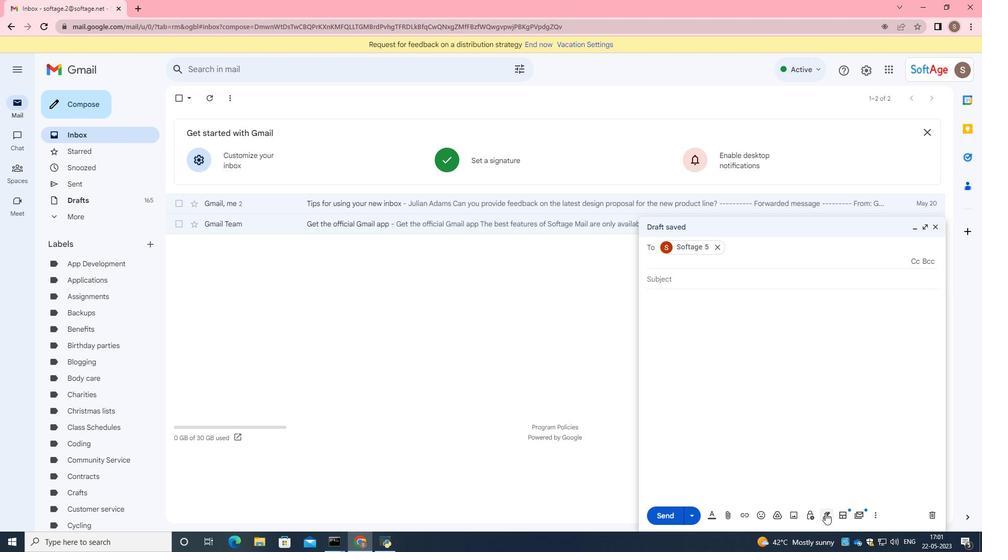 
Action: Mouse moved to (861, 493)
Screenshot: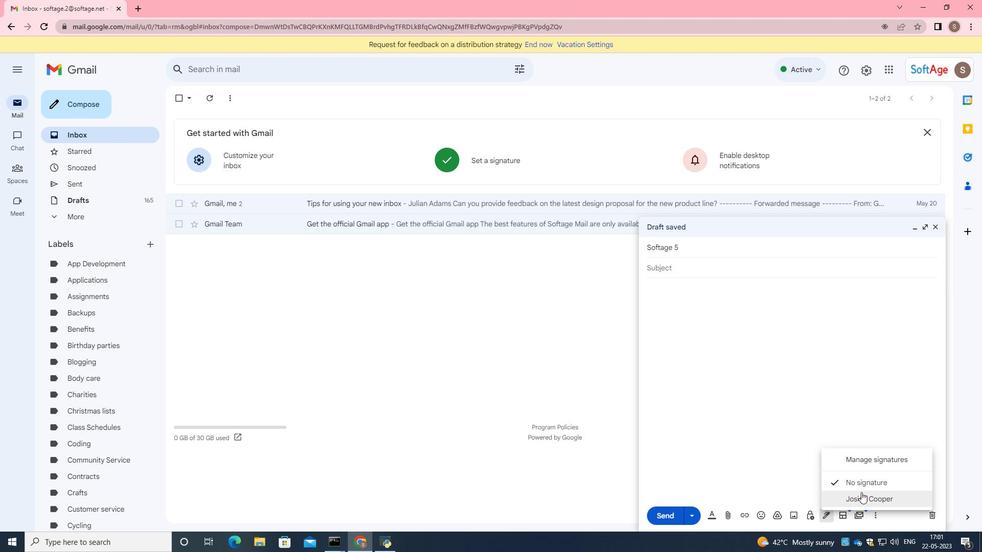 
Action: Mouse pressed left at (861, 493)
Screenshot: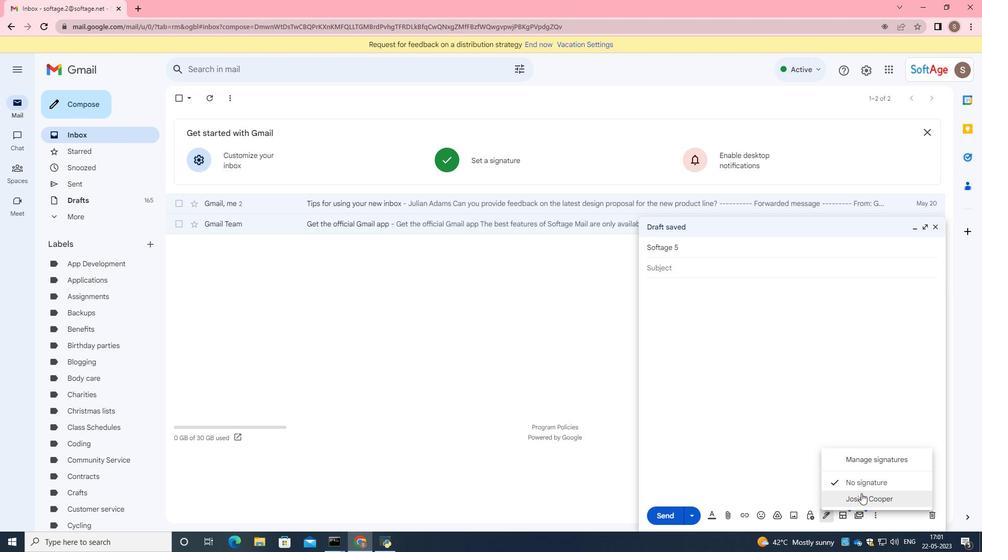 
Action: Mouse moved to (872, 513)
Screenshot: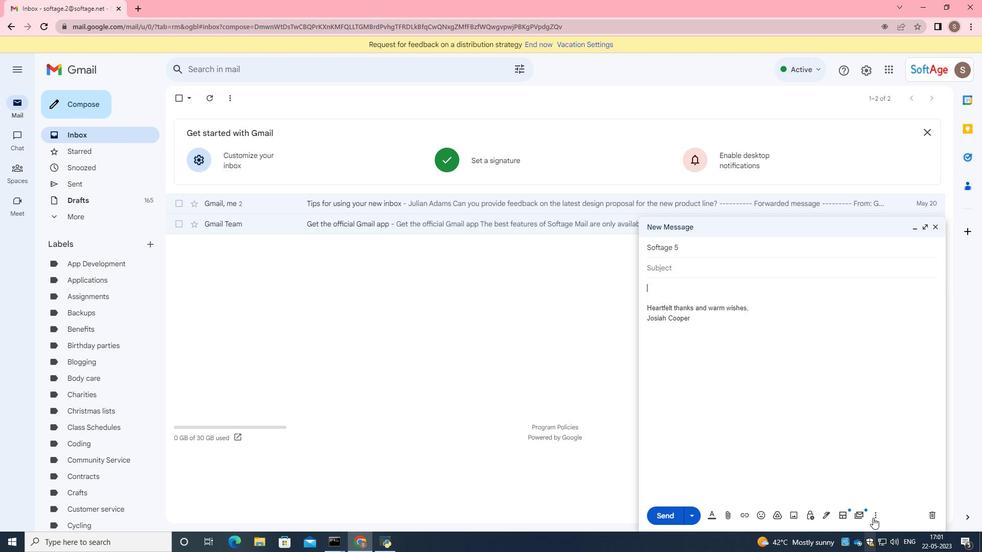 
Action: Mouse pressed left at (872, 513)
Screenshot: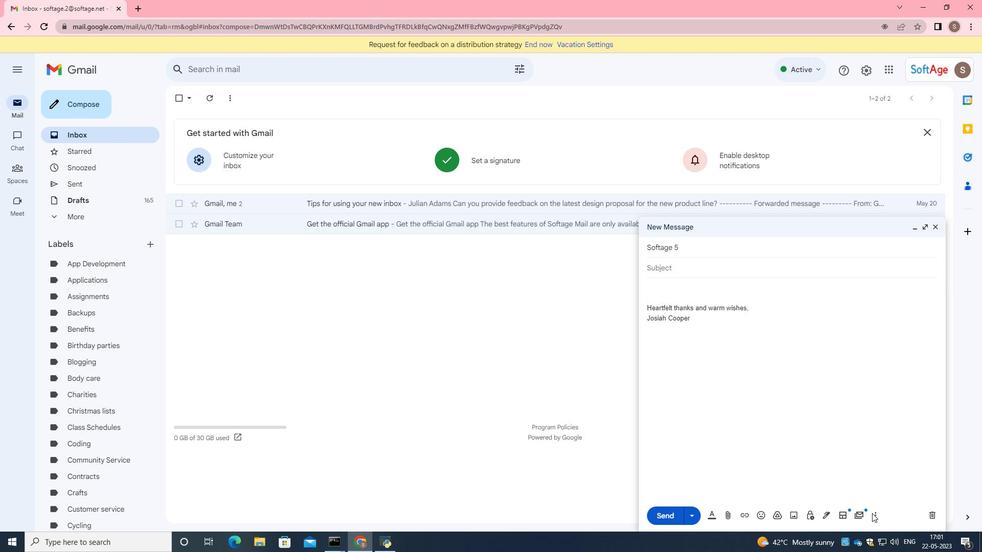 
Action: Mouse moved to (874, 513)
Screenshot: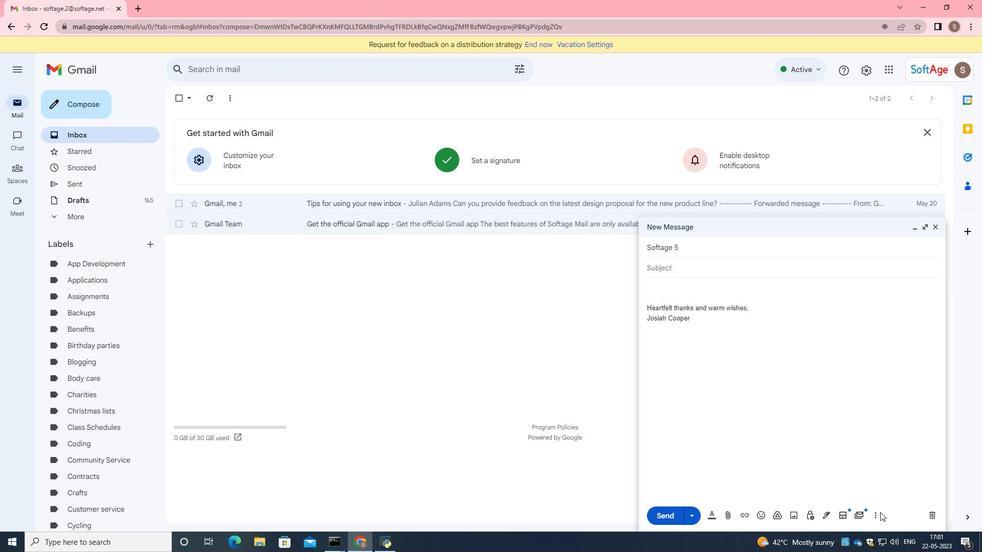 
Action: Mouse pressed left at (874, 513)
Screenshot: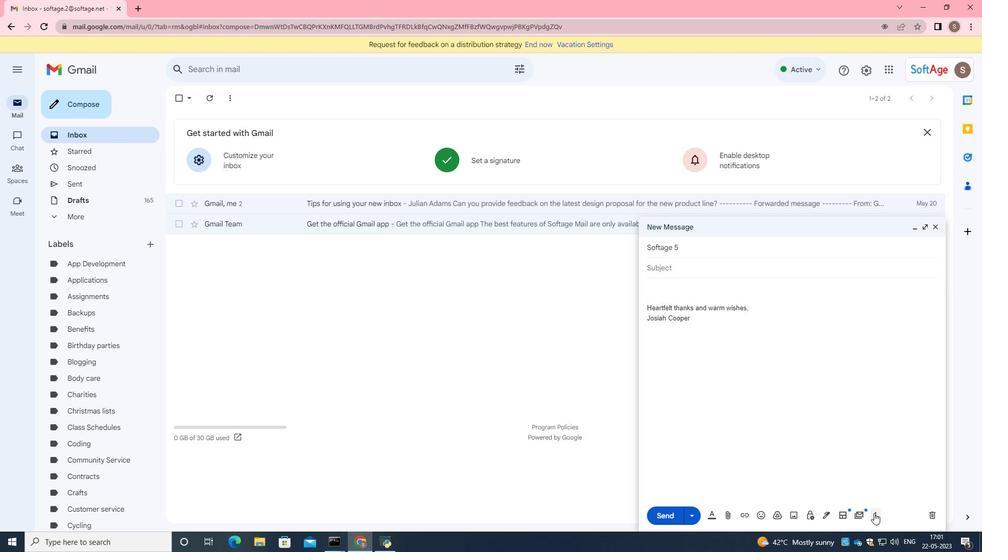 
Action: Mouse moved to (802, 418)
Screenshot: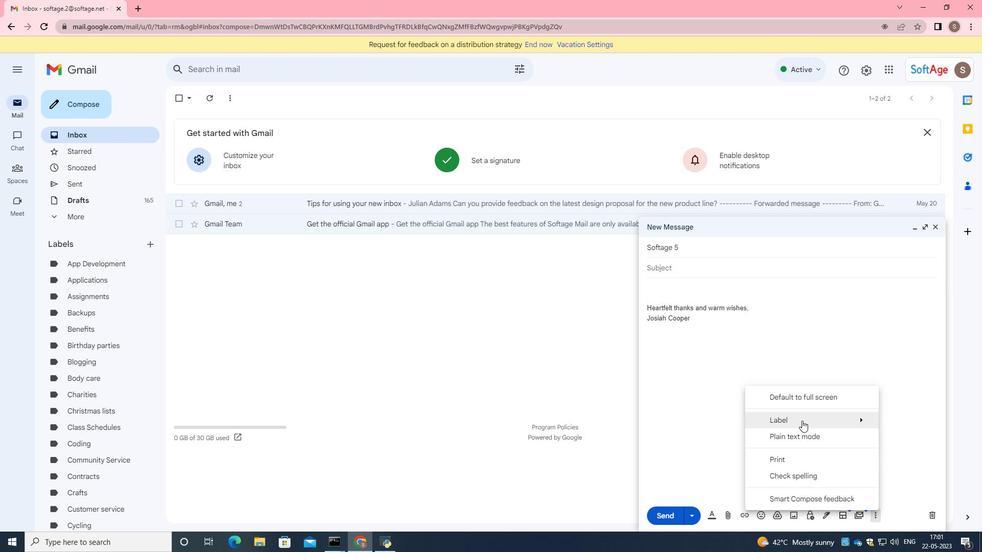 
Action: Mouse pressed left at (802, 418)
Screenshot: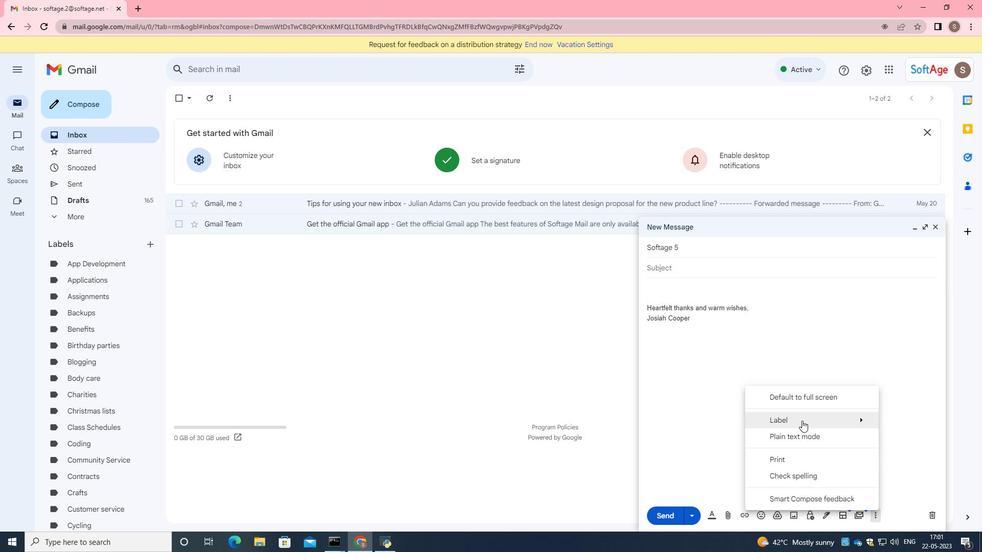 
Action: Mouse moved to (605, 222)
Screenshot: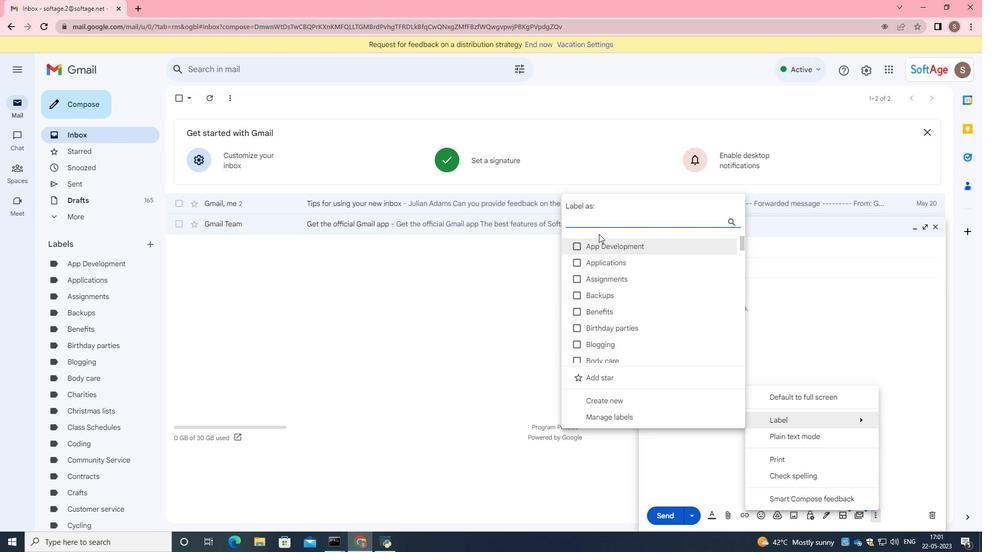 
Action: Key pressed <Key.caps_lock>U<Key.caps_lock>ser<Key.space><Key.caps_lock>I<Key.caps_lock>nterface
Screenshot: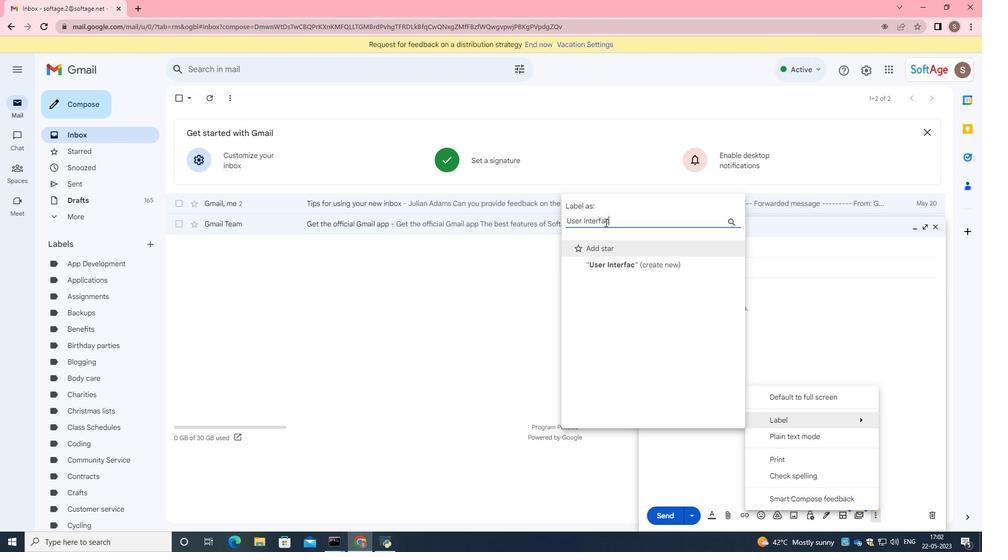 
Action: Mouse moved to (622, 267)
Screenshot: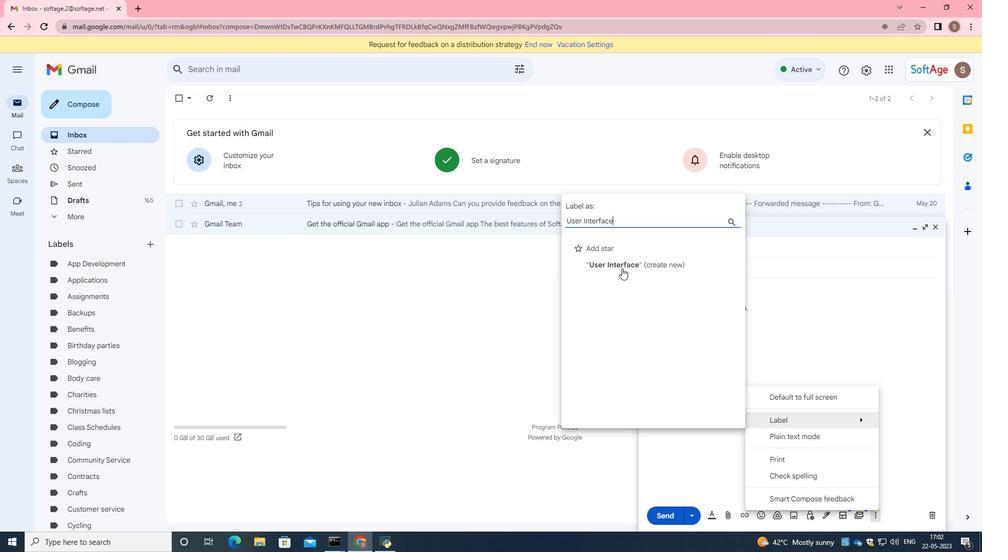 
Action: Mouse pressed left at (622, 267)
Screenshot: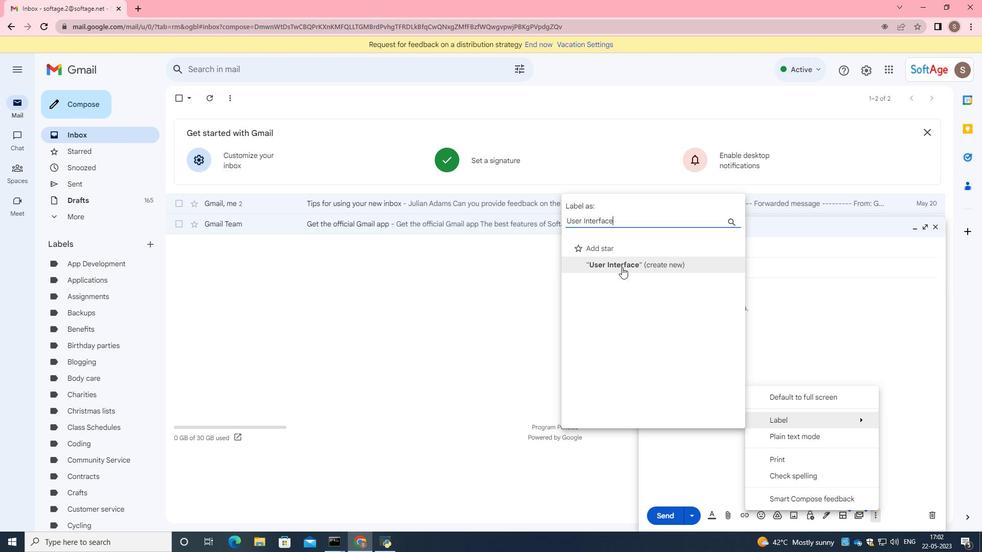 
Action: Mouse moved to (582, 324)
Screenshot: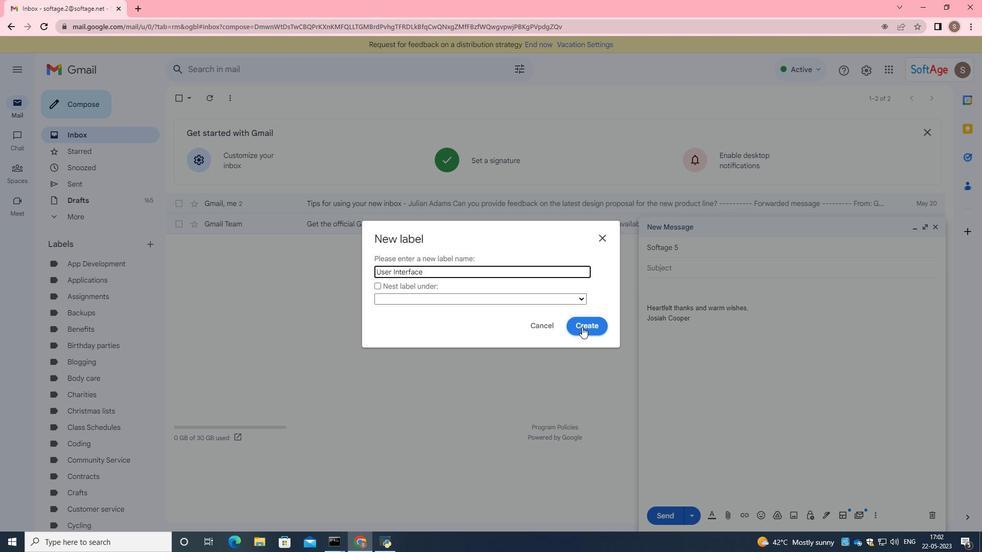 
Action: Mouse pressed left at (582, 324)
Screenshot: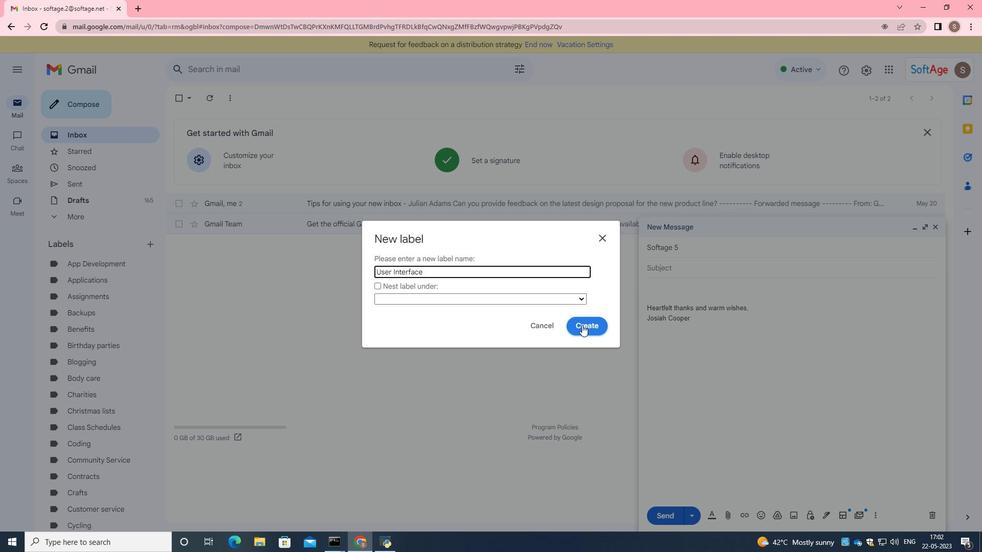
Action: Mouse moved to (607, 333)
Screenshot: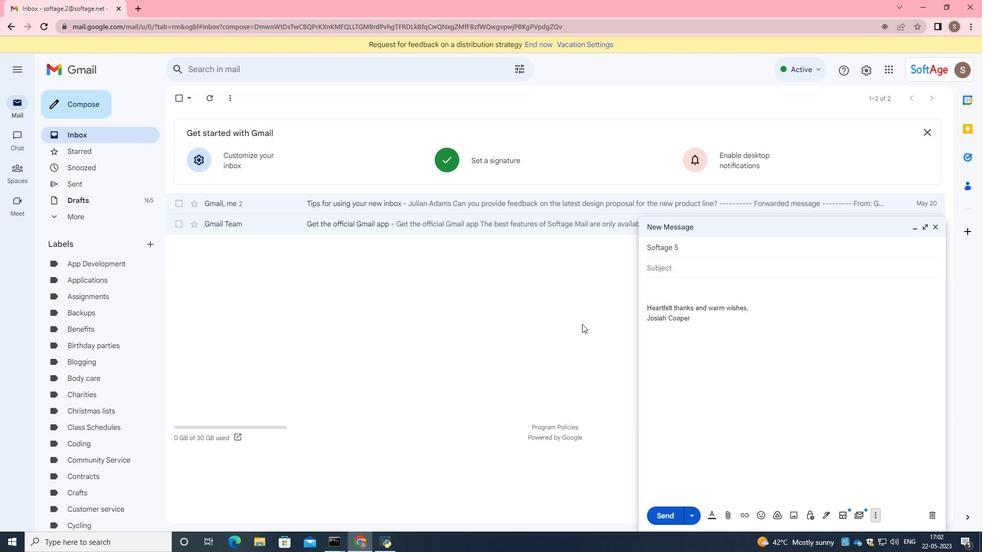 
Action: Mouse scrolled (607, 333) with delta (0, 0)
Screenshot: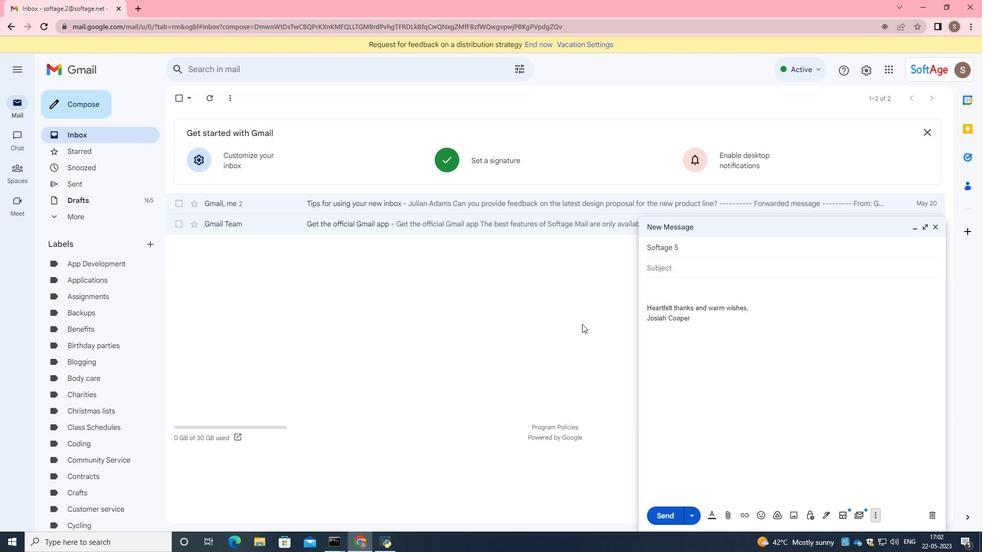 
Action: Mouse moved to (633, 345)
Screenshot: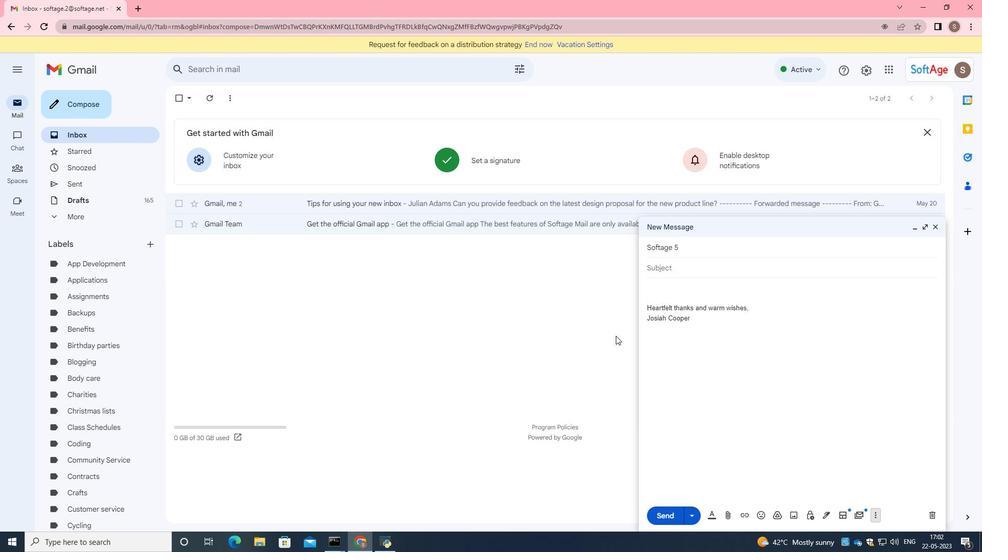 
Action: Mouse scrolled (633, 345) with delta (0, 0)
Screenshot: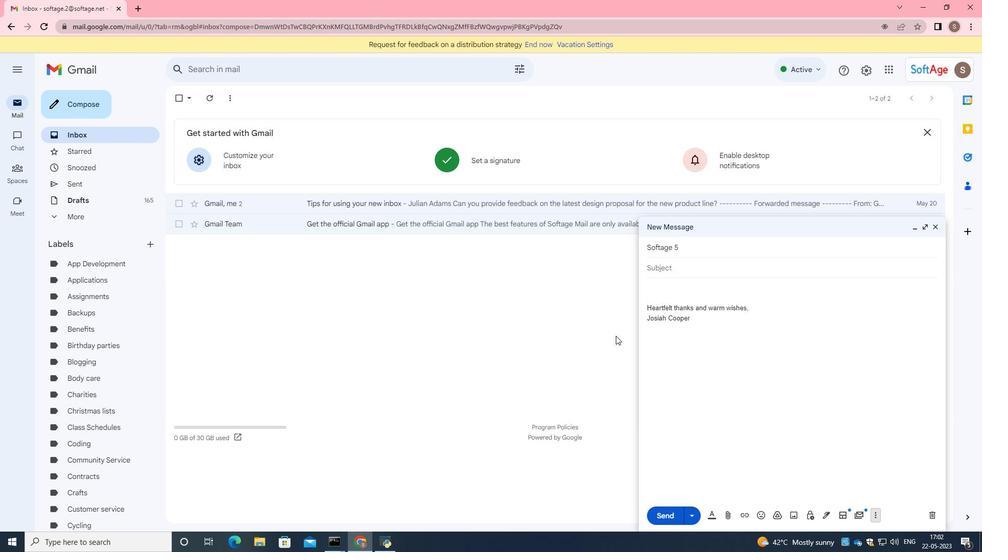 
Action: Mouse moved to (644, 351)
Screenshot: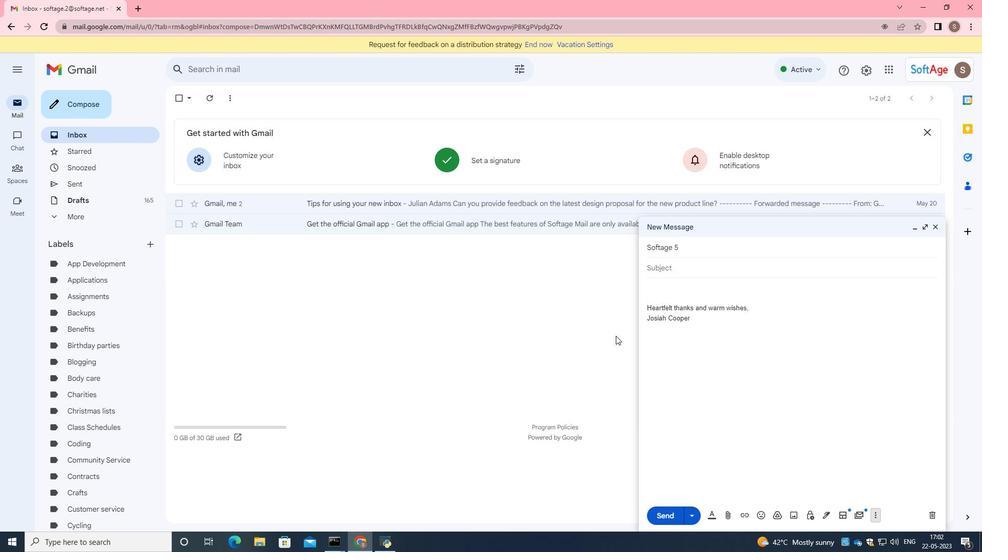 
Action: Mouse scrolled (644, 350) with delta (0, 0)
Screenshot: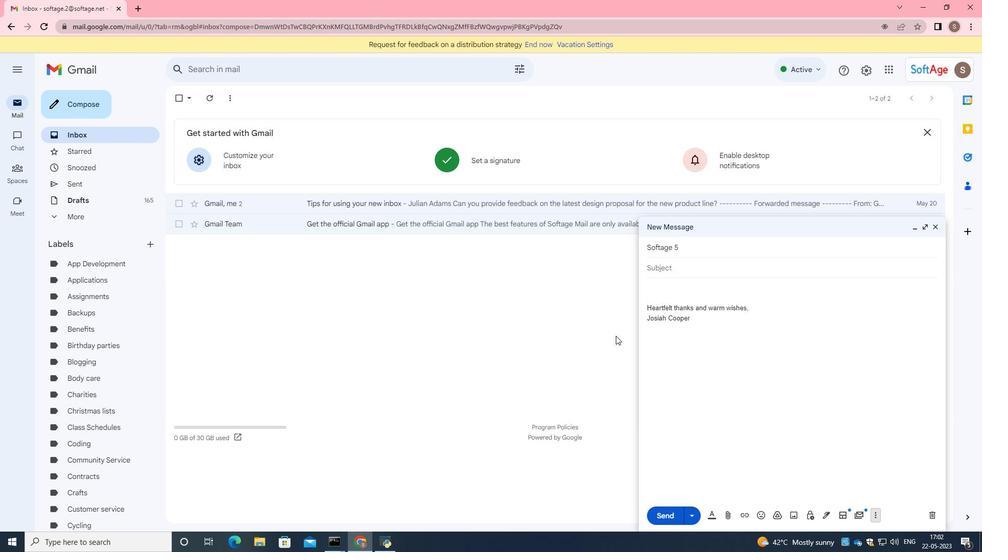 
Action: Mouse moved to (872, 503)
Screenshot: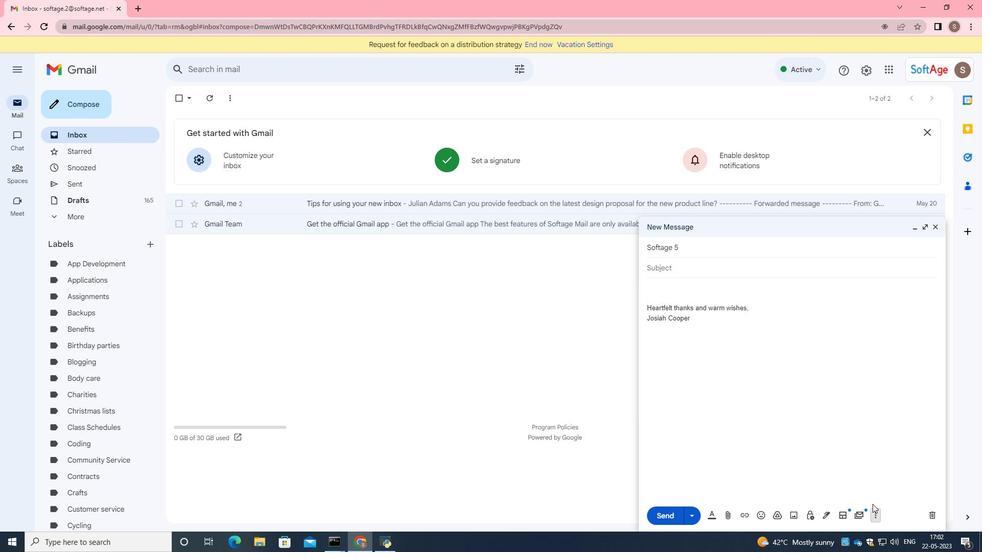
